 Task: Look for space in Yendi, Ghana from 6th June, 2023 to 8th June, 2023 for 2 adults in price range Rs.7000 to Rs.12000. Place can be private room with 1  bedroom having 2 beds and 1 bathroom. Property type can be house, flat, guest house. Amenities needed are: wifi. Booking option can be shelf check-in. Required host language is English.
Action: Mouse moved to (526, 68)
Screenshot: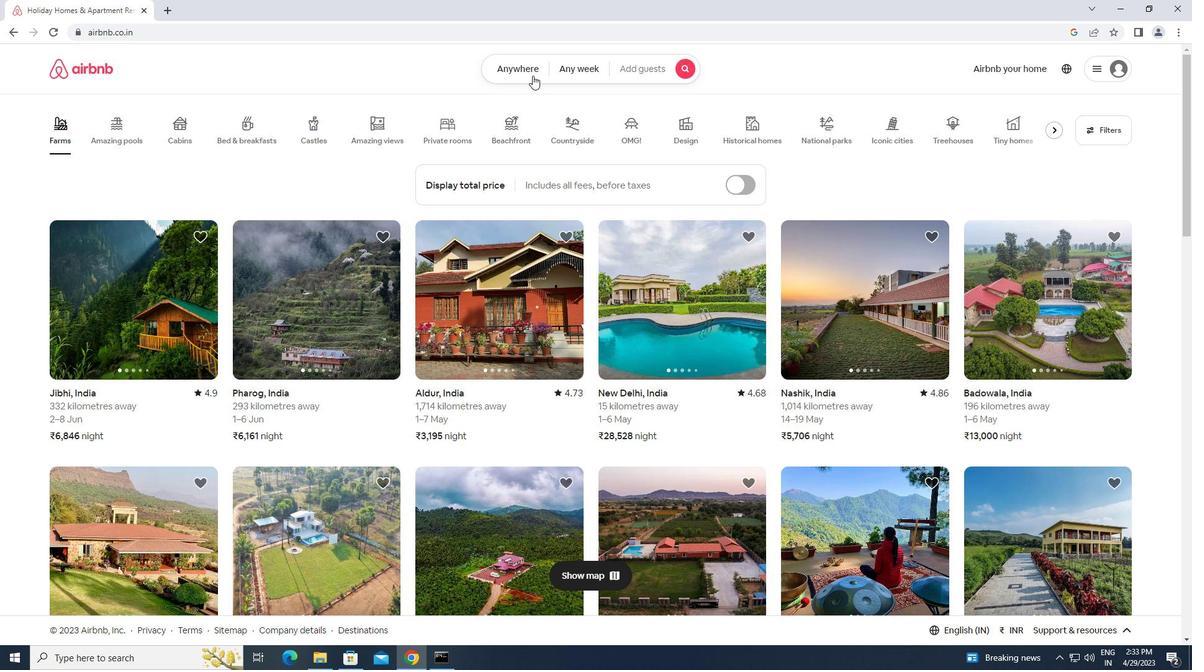 
Action: Mouse pressed left at (526, 68)
Screenshot: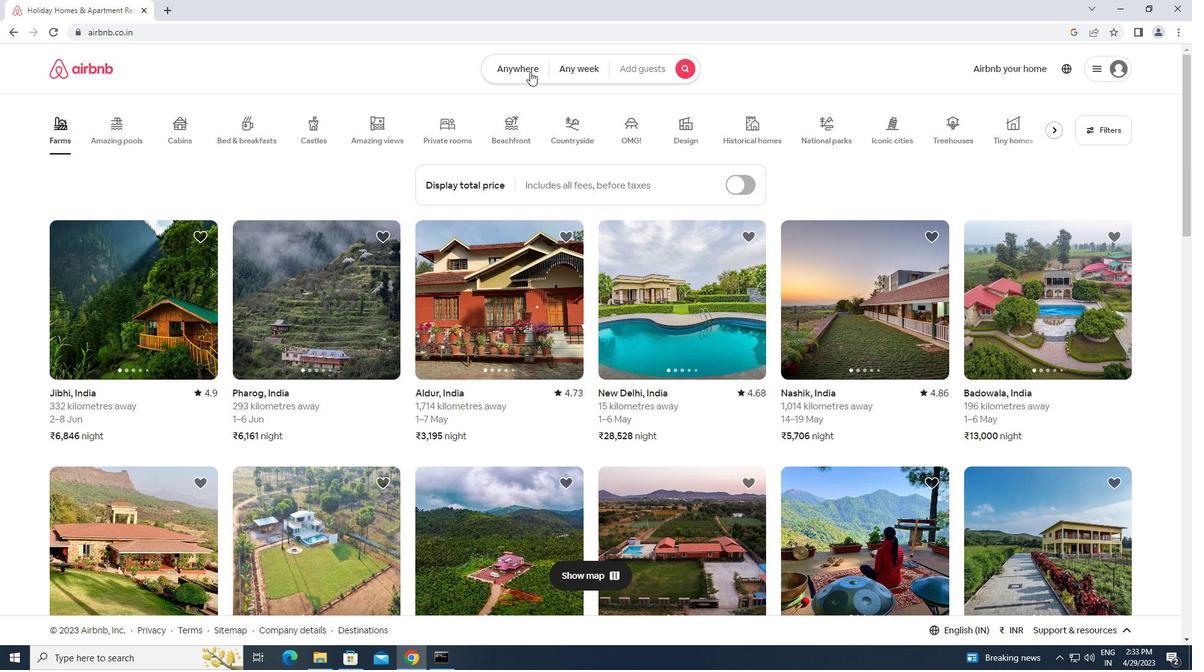 
Action: Mouse moved to (449, 118)
Screenshot: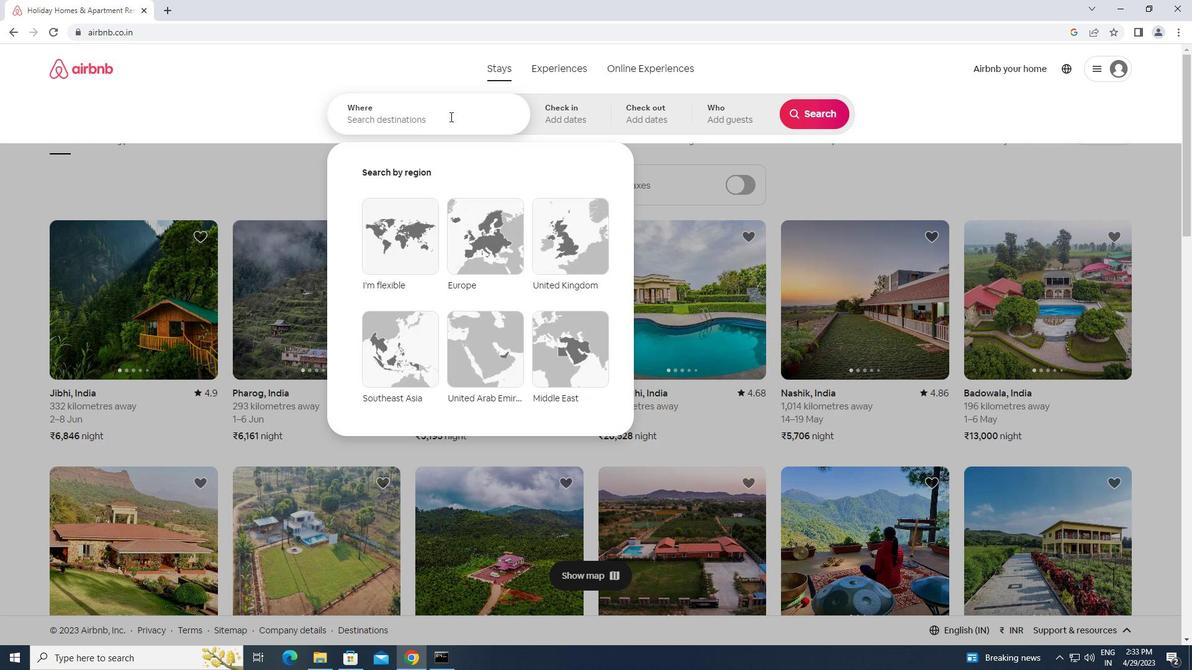 
Action: Mouse pressed left at (449, 118)
Screenshot: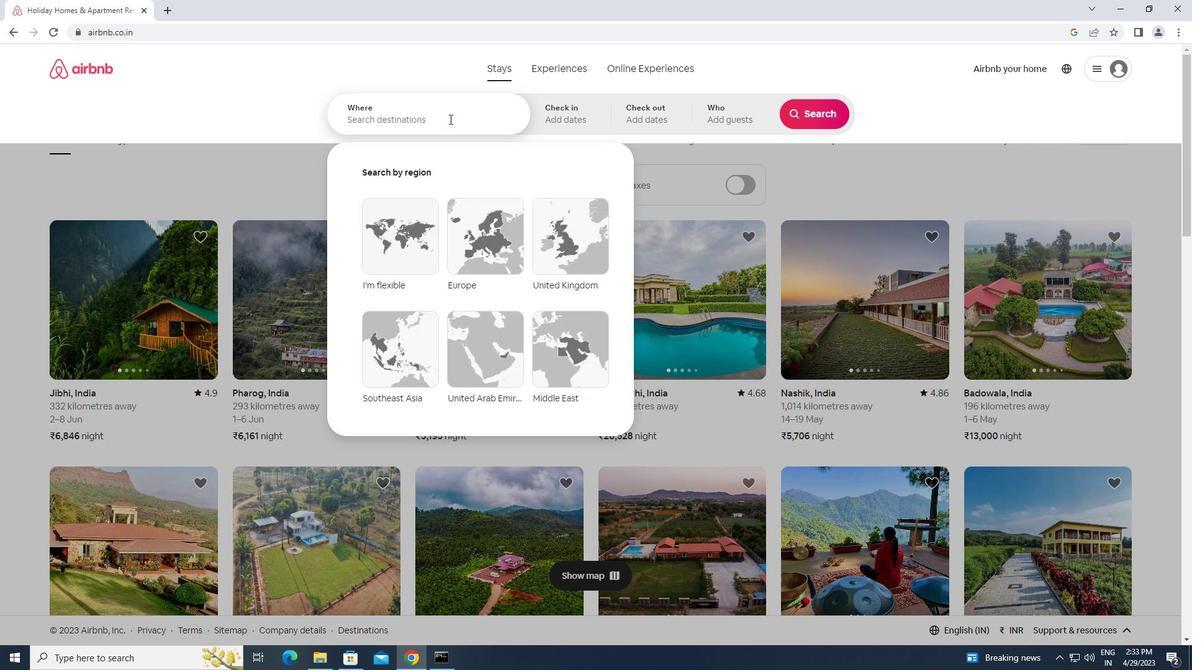
Action: Key pressed <Key.caps_lock><Key.caps_lock>y<Key.caps_lock>endi,<Key.space><Key.caps_lock>g<Key.caps_lock>hana<Key.enter>
Screenshot: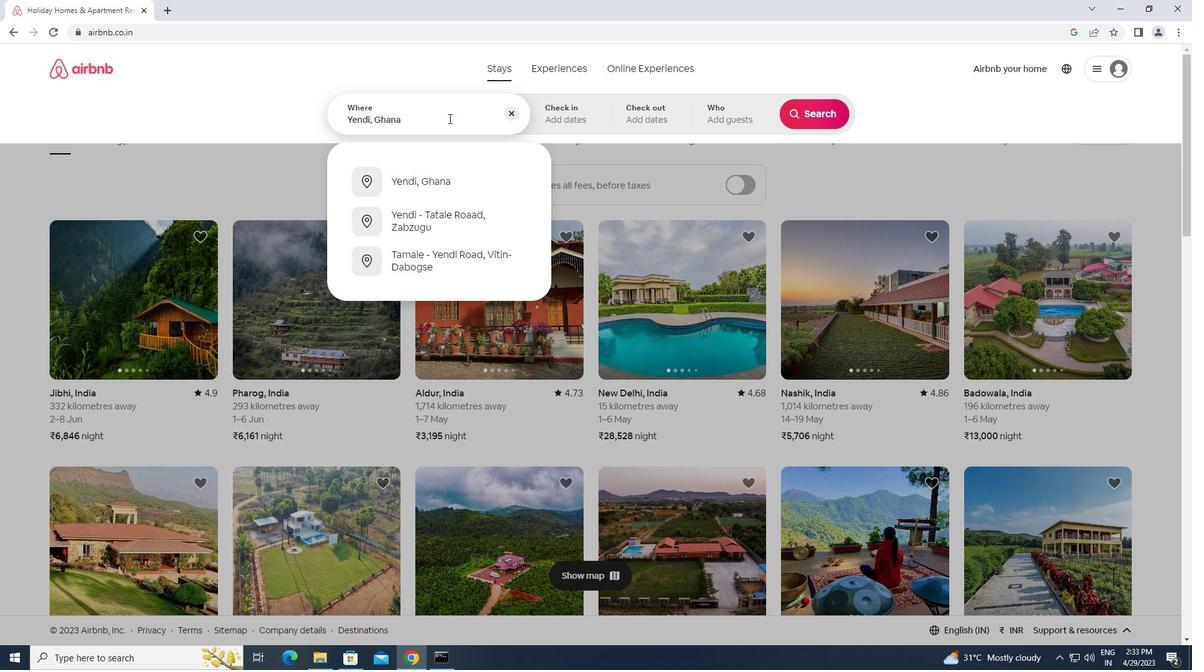 
Action: Mouse moved to (803, 210)
Screenshot: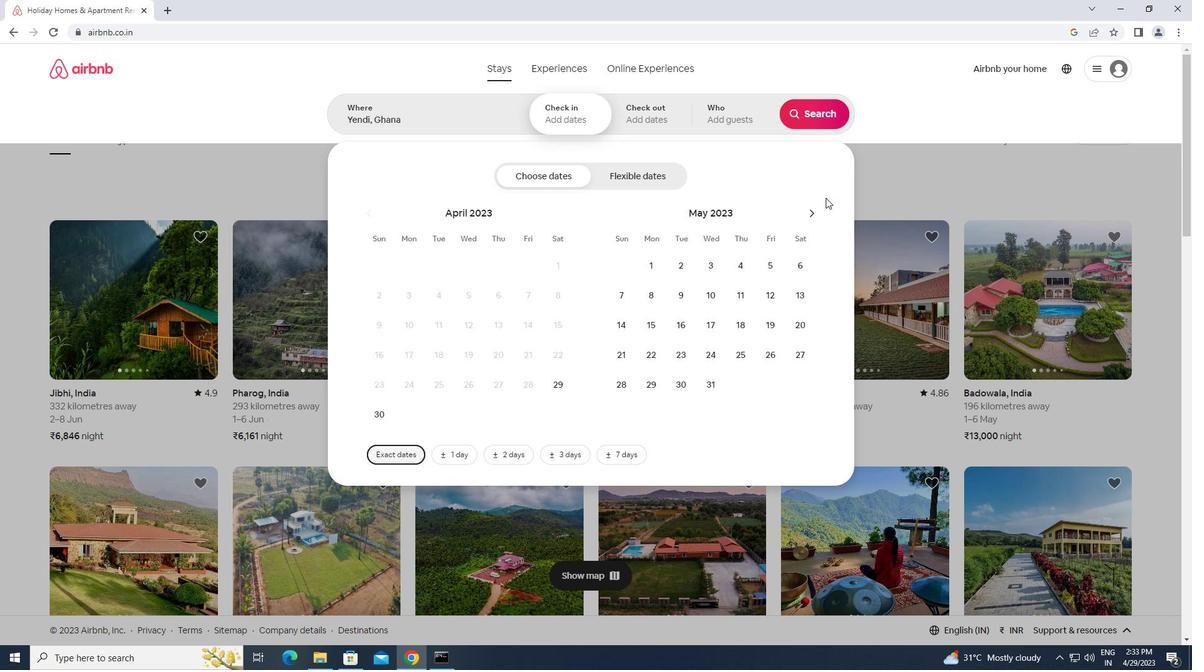 
Action: Mouse pressed left at (803, 210)
Screenshot: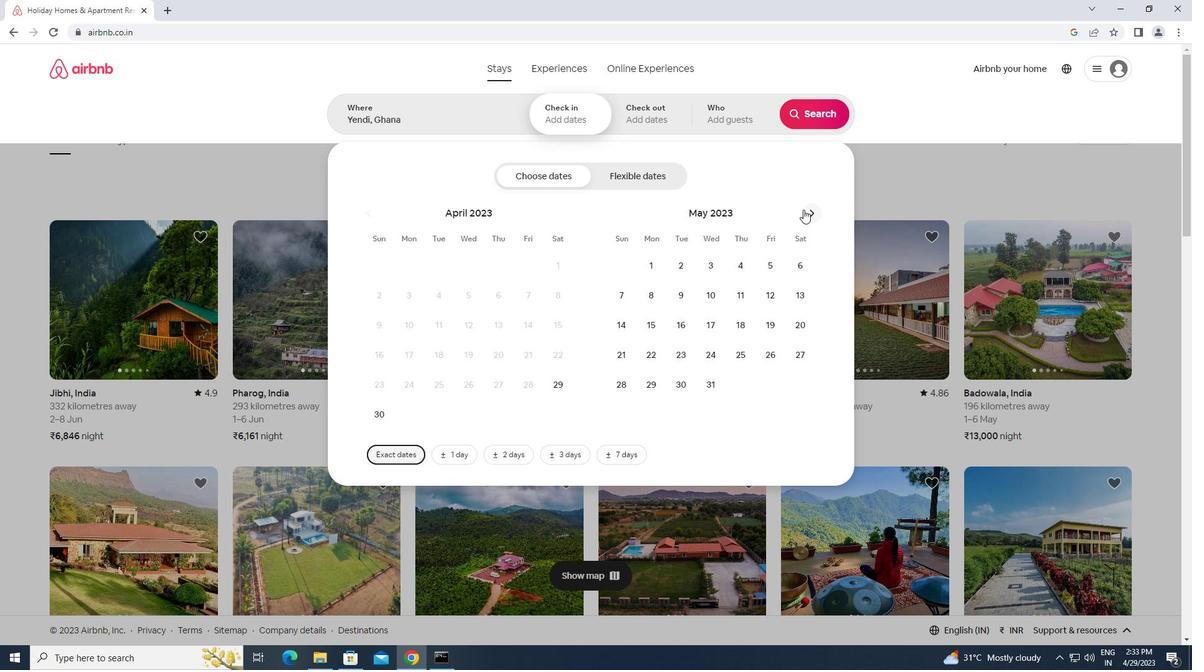 
Action: Mouse moved to (680, 296)
Screenshot: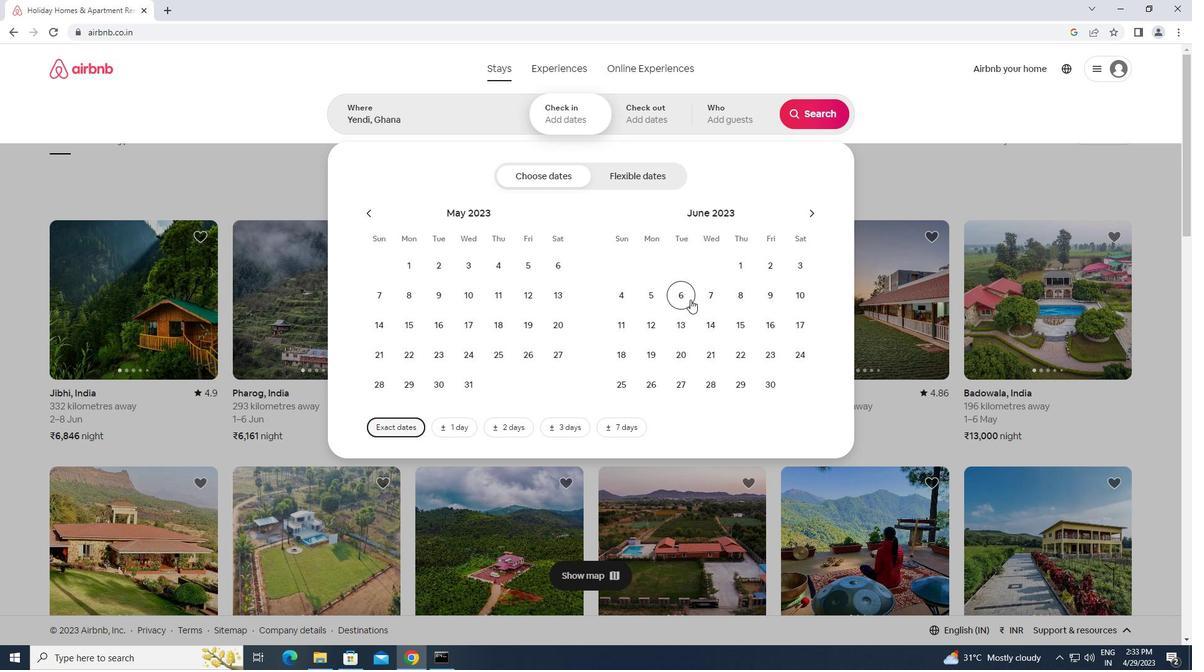 
Action: Mouse pressed left at (680, 296)
Screenshot: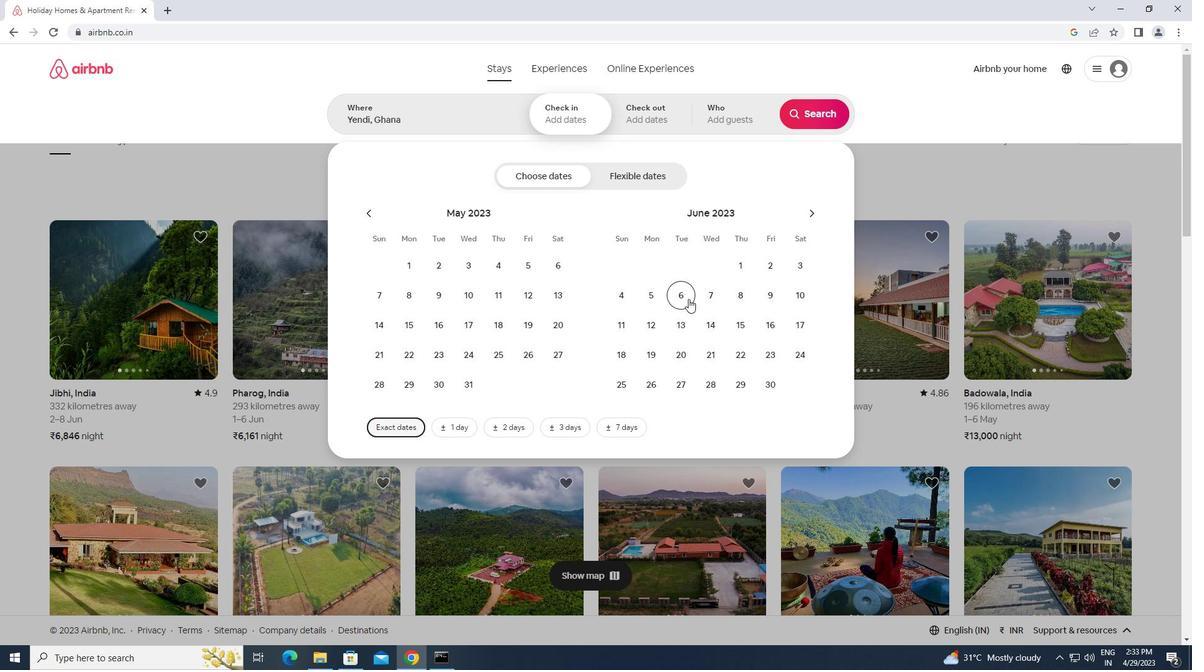 
Action: Mouse moved to (748, 299)
Screenshot: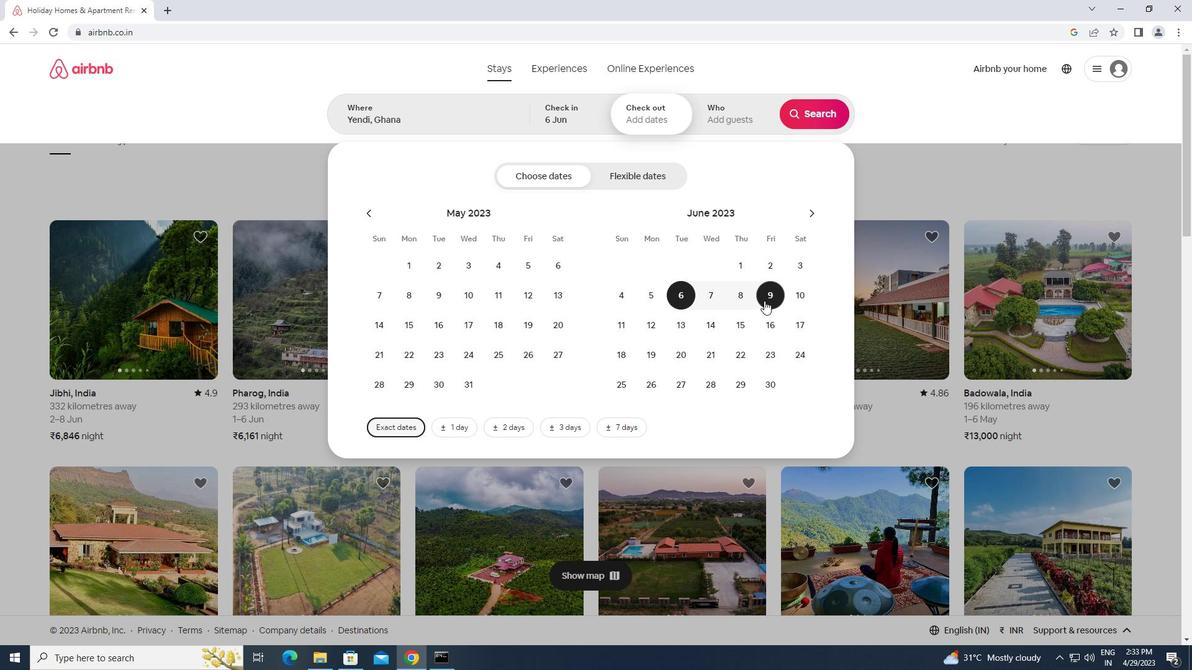 
Action: Mouse pressed left at (748, 299)
Screenshot: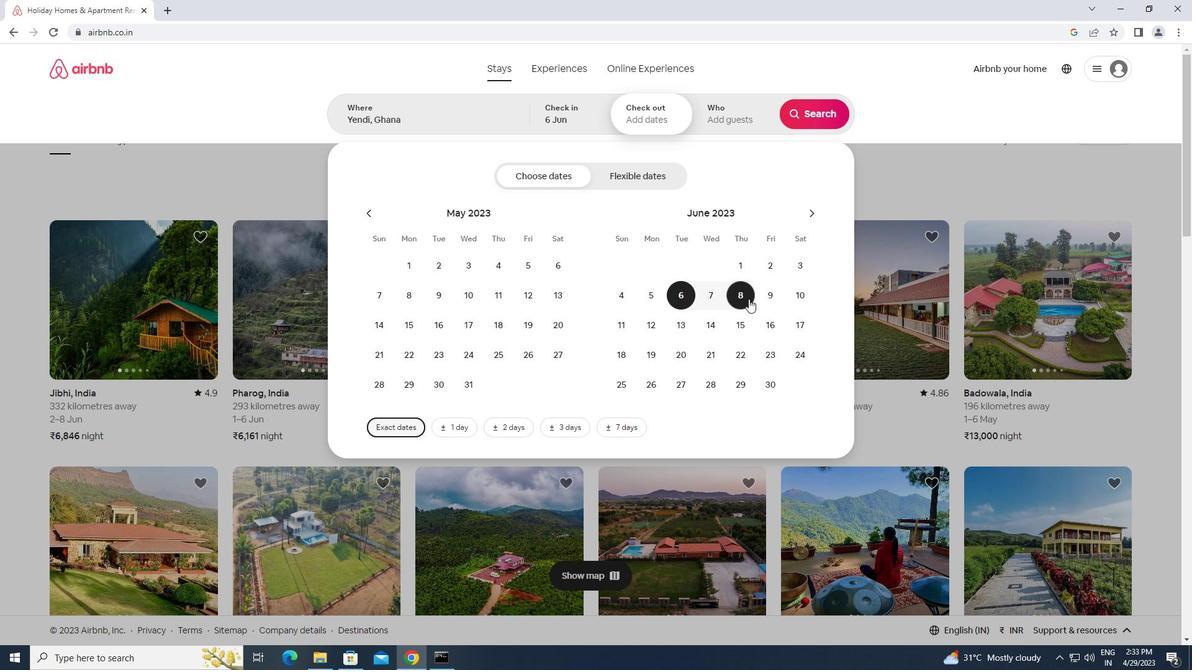 
Action: Mouse moved to (739, 107)
Screenshot: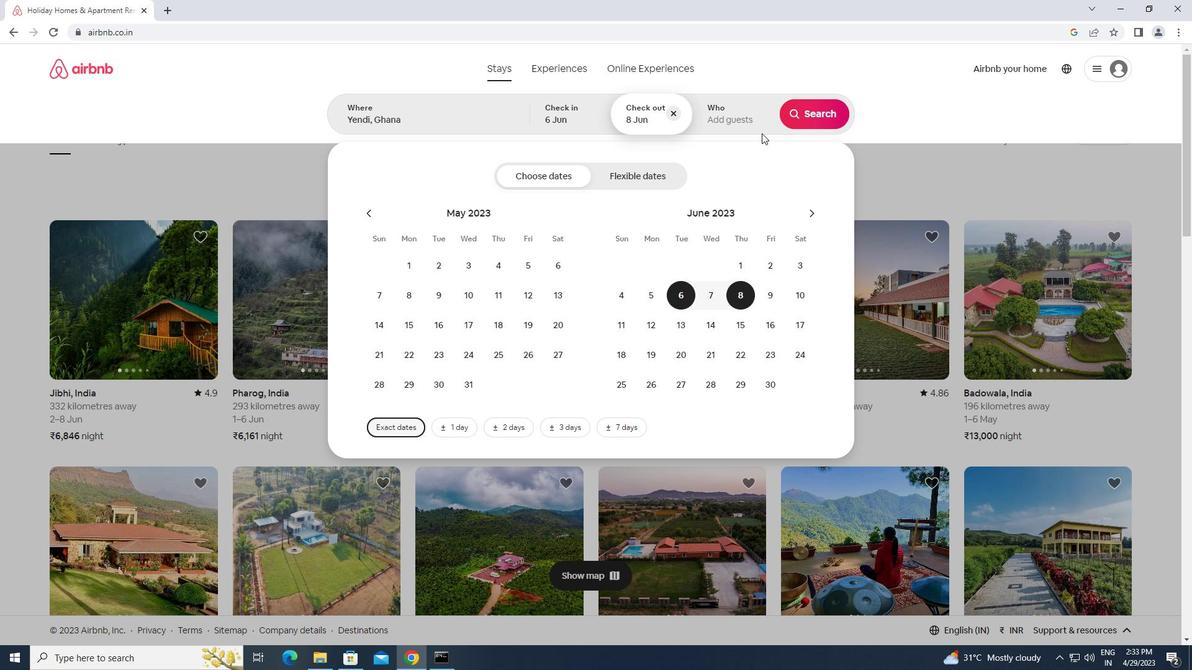 
Action: Mouse pressed left at (739, 107)
Screenshot: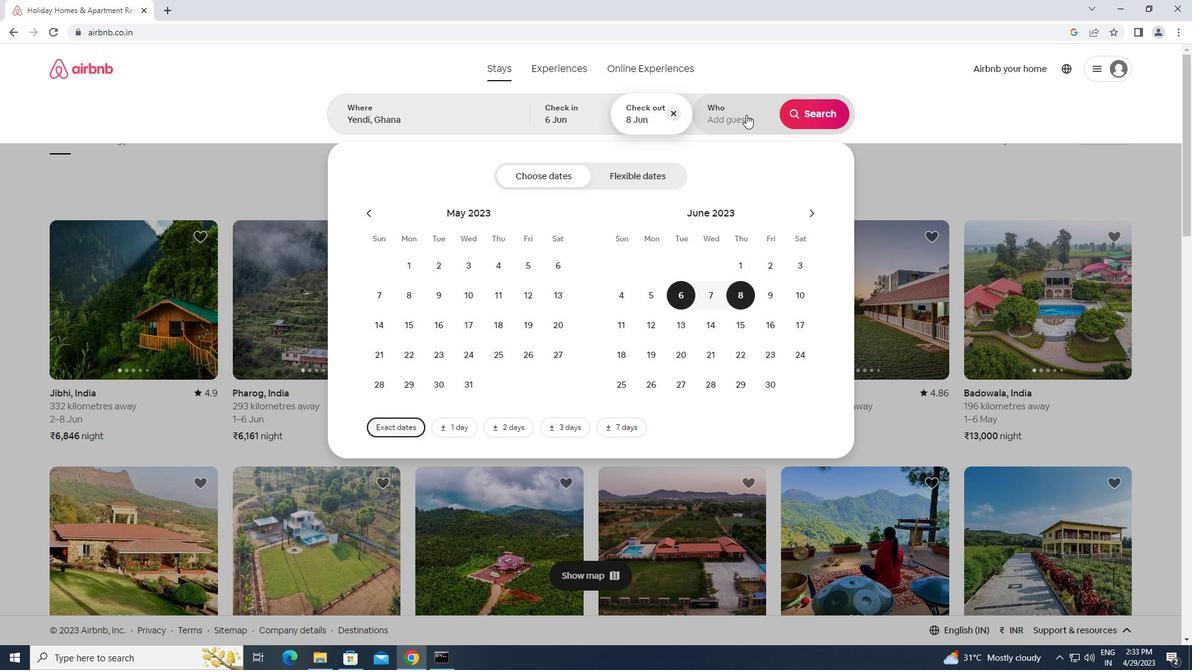 
Action: Mouse moved to (819, 178)
Screenshot: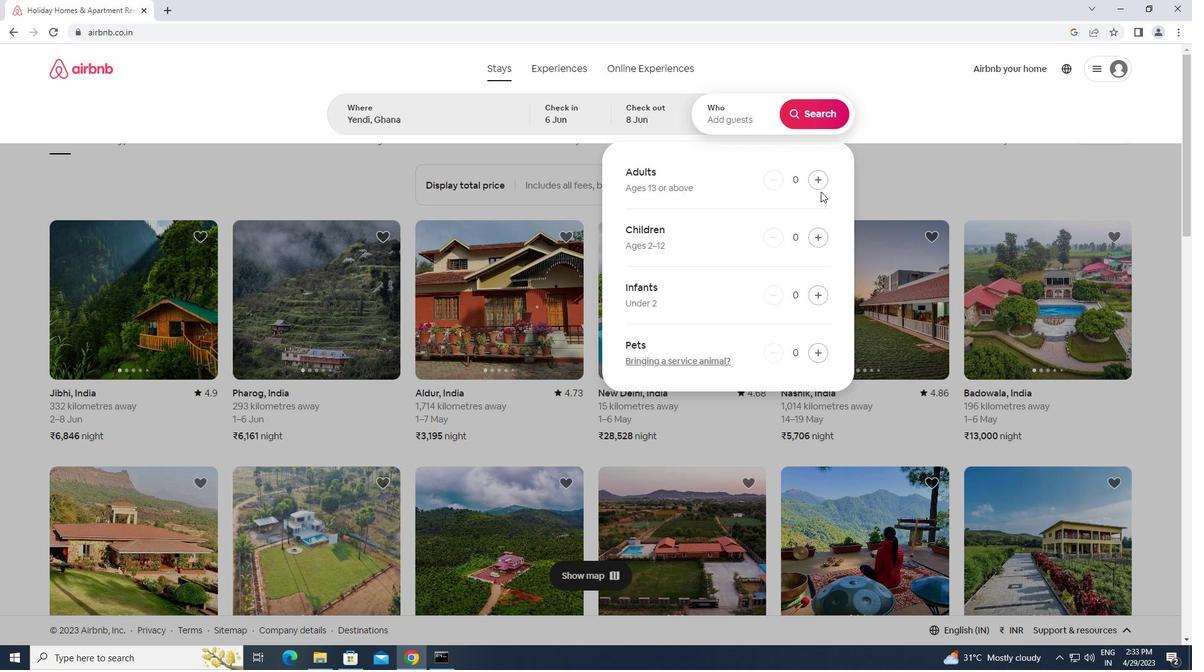 
Action: Mouse pressed left at (819, 178)
Screenshot: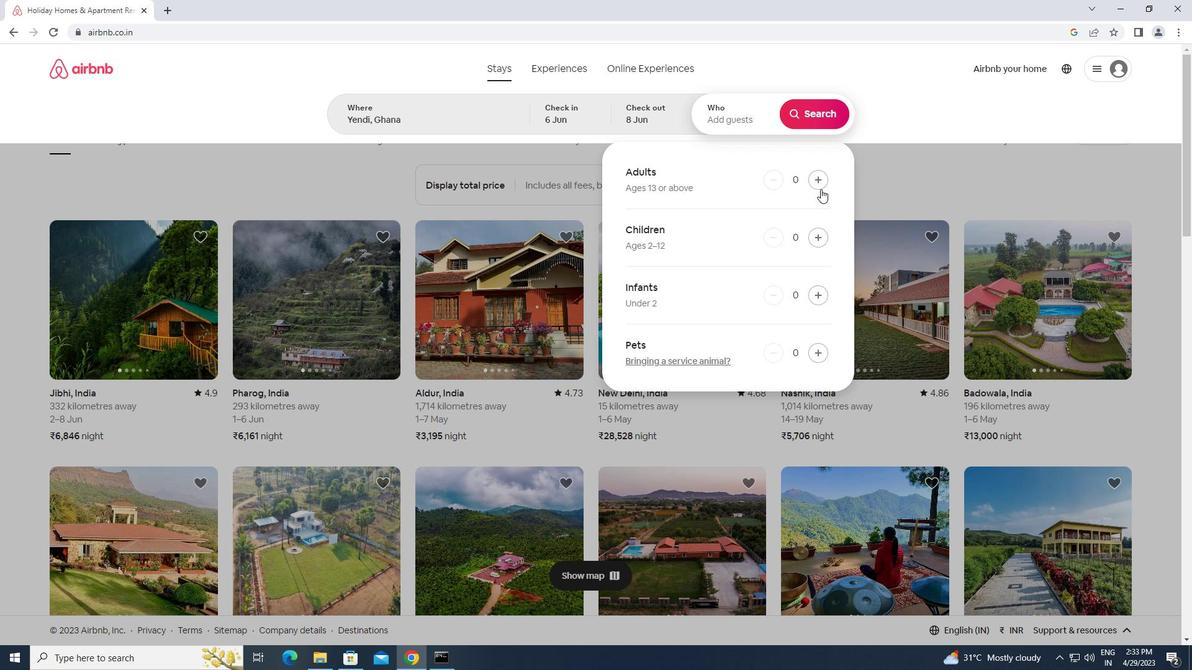
Action: Mouse moved to (818, 177)
Screenshot: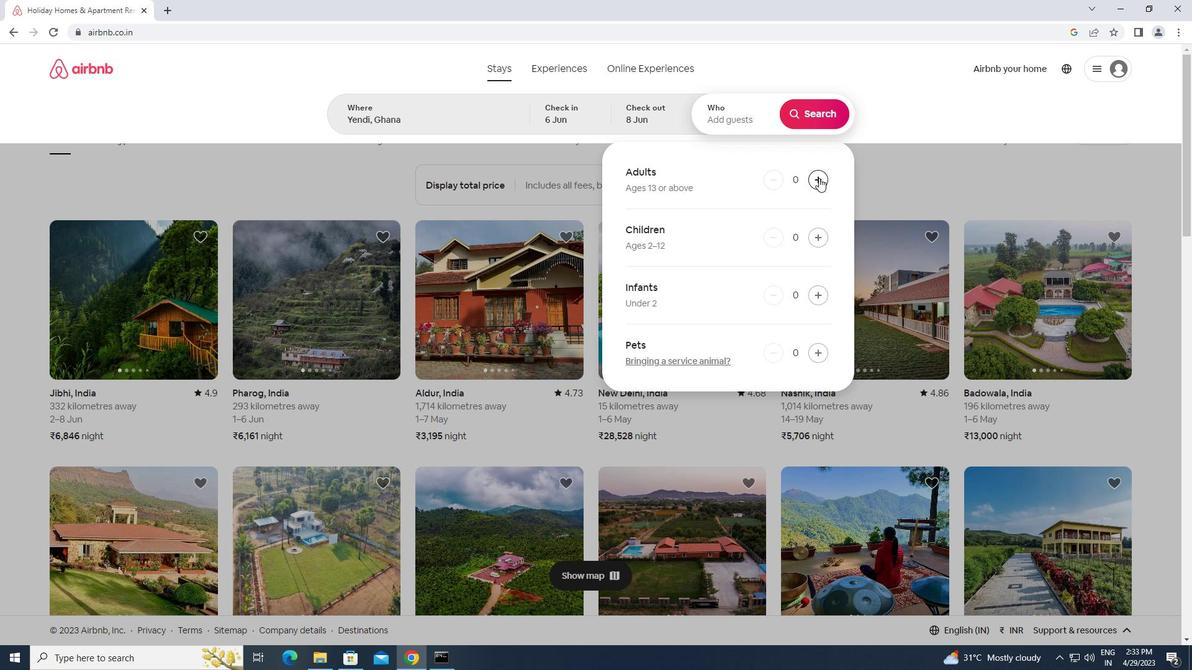 
Action: Mouse pressed left at (818, 177)
Screenshot: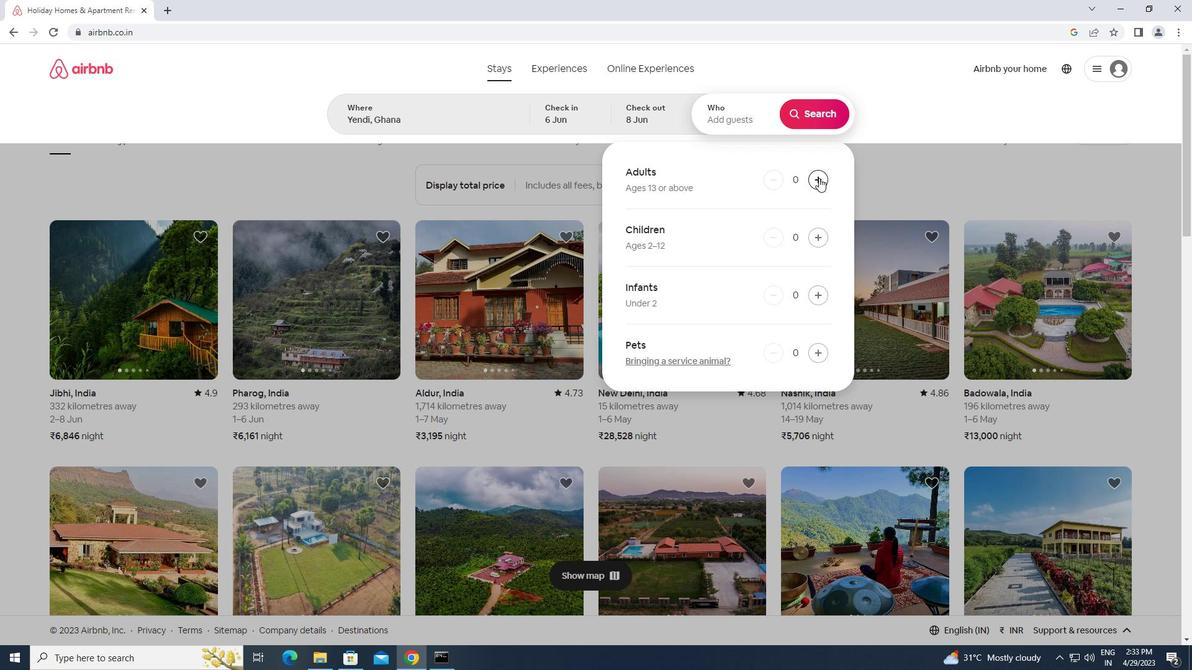 
Action: Mouse moved to (803, 101)
Screenshot: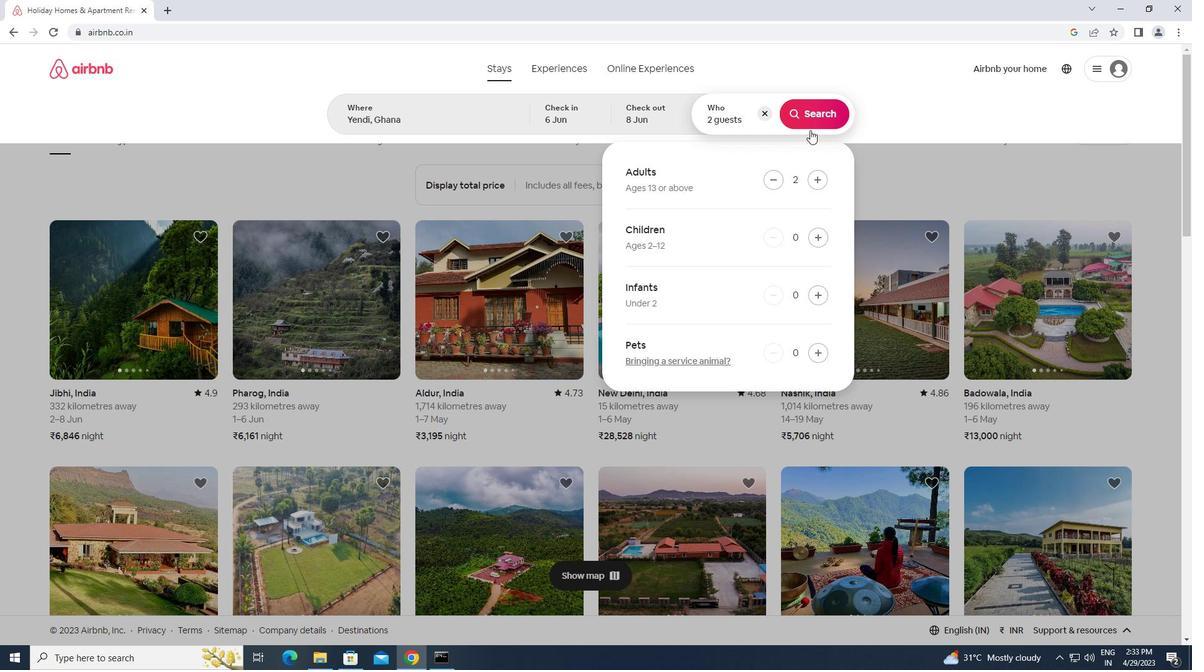 
Action: Mouse pressed left at (803, 101)
Screenshot: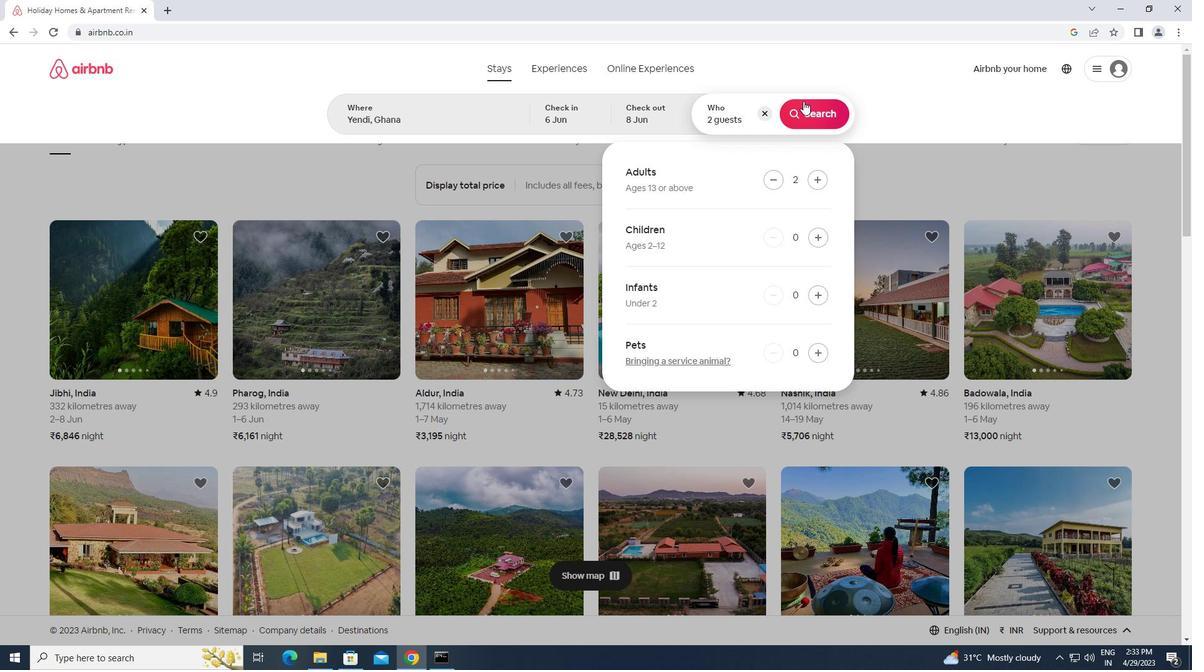 
Action: Mouse moved to (1134, 127)
Screenshot: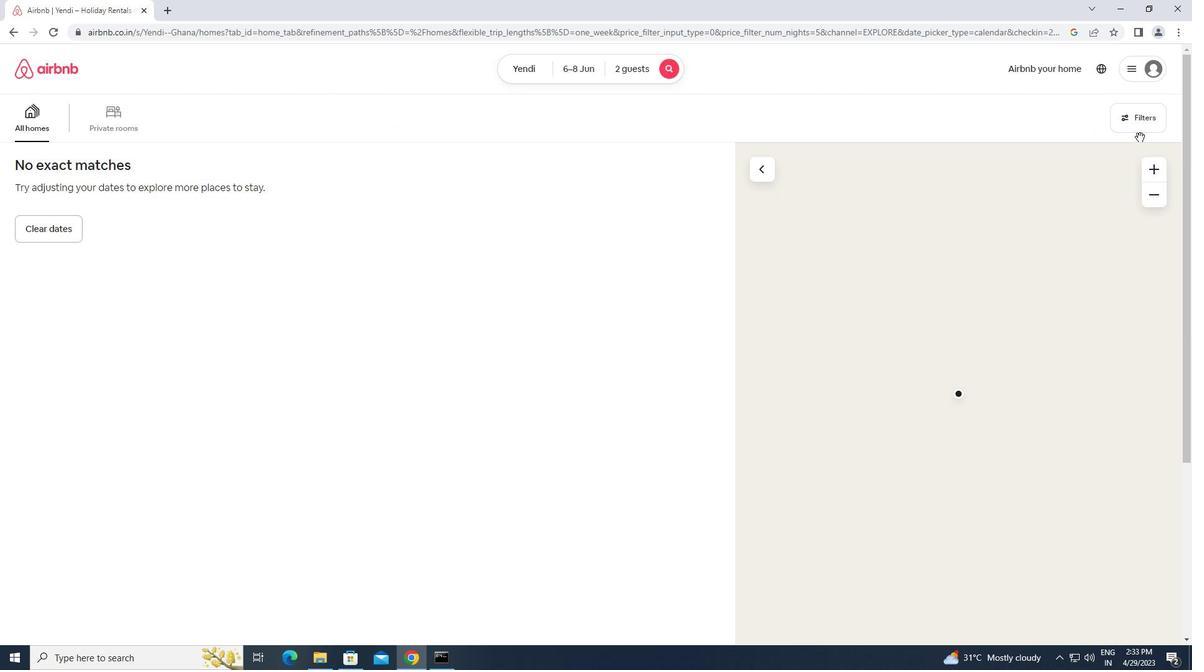 
Action: Mouse pressed left at (1134, 127)
Screenshot: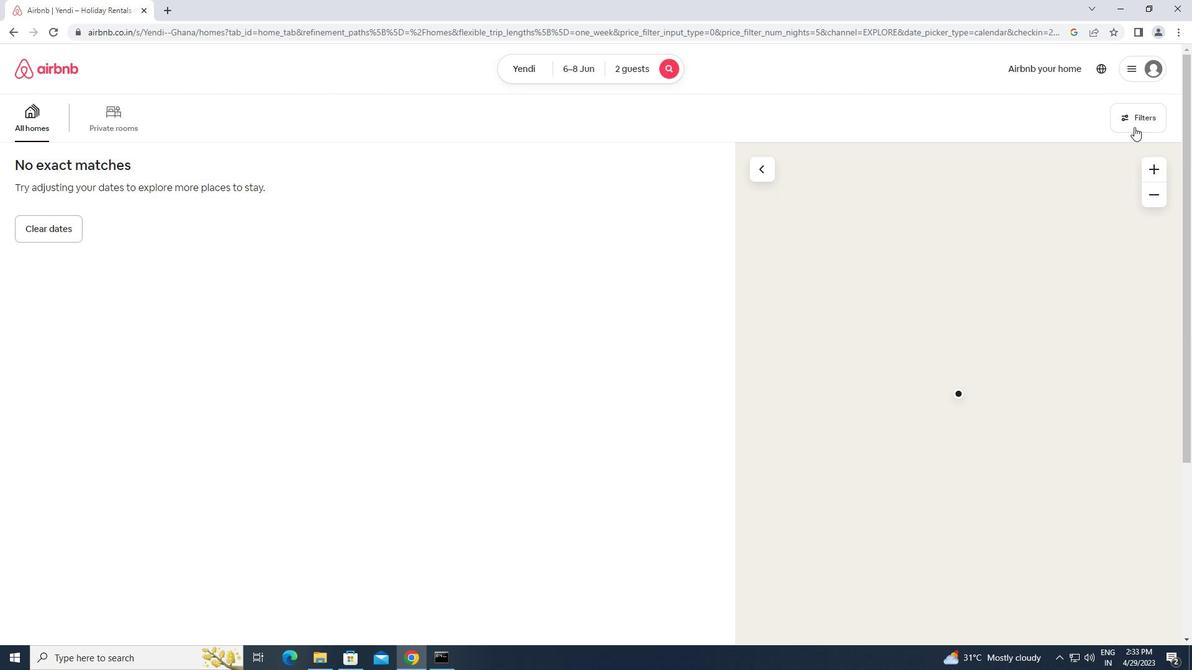 
Action: Mouse moved to (444, 194)
Screenshot: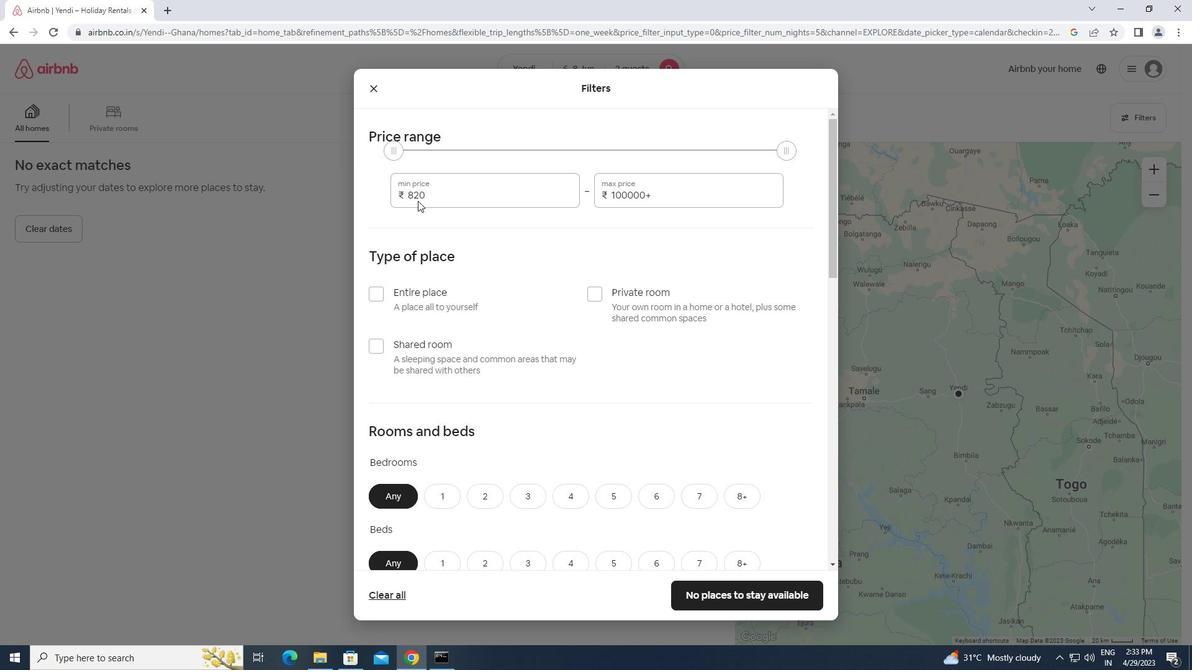 
Action: Mouse pressed left at (444, 194)
Screenshot: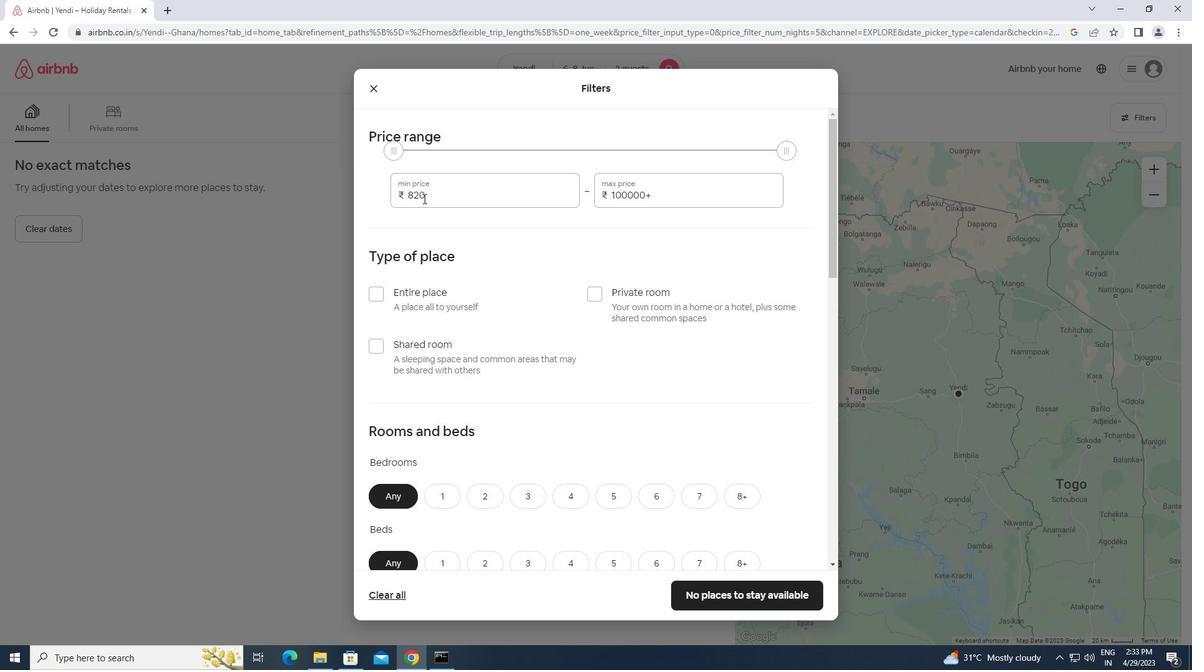 
Action: Mouse moved to (388, 196)
Screenshot: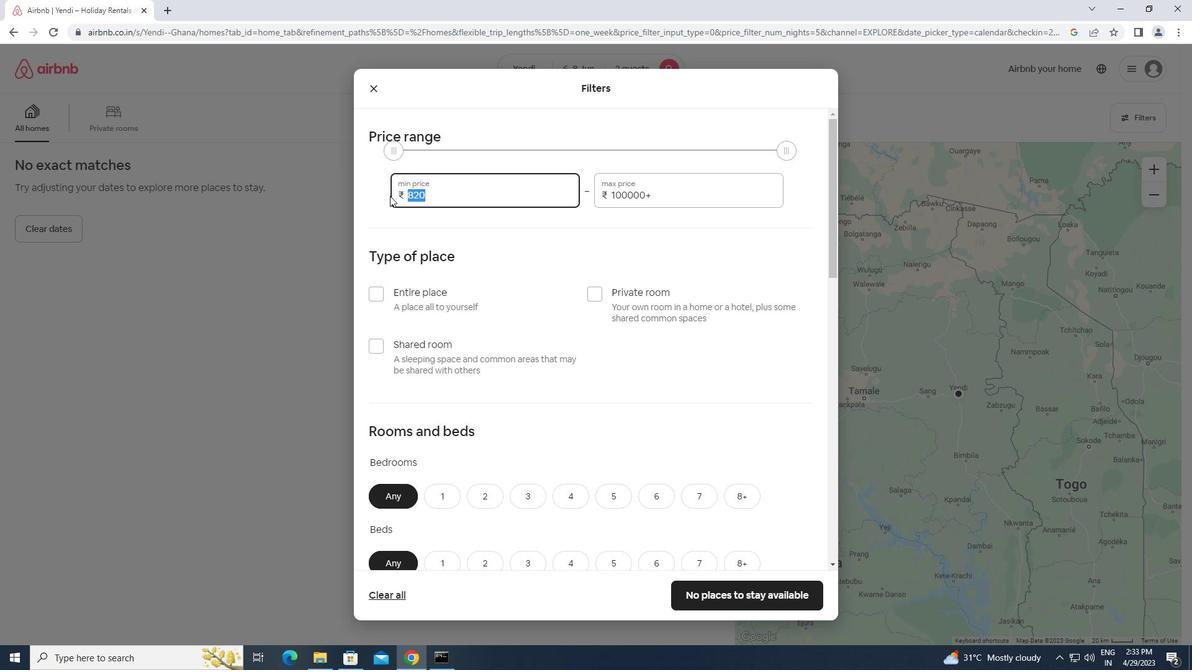 
Action: Key pressed 7000<Key.tab><Key.backspace><Key.backspace><Key.backspace><Key.backspace><Key.backspace><Key.backspace><Key.backspace><Key.backspace><Key.backspace><Key.backspace><Key.backspace><Key.backspace><Key.backspace><Key.backspace><Key.backspace><Key.backspace><Key.backspace><Key.backspace>12000
Screenshot: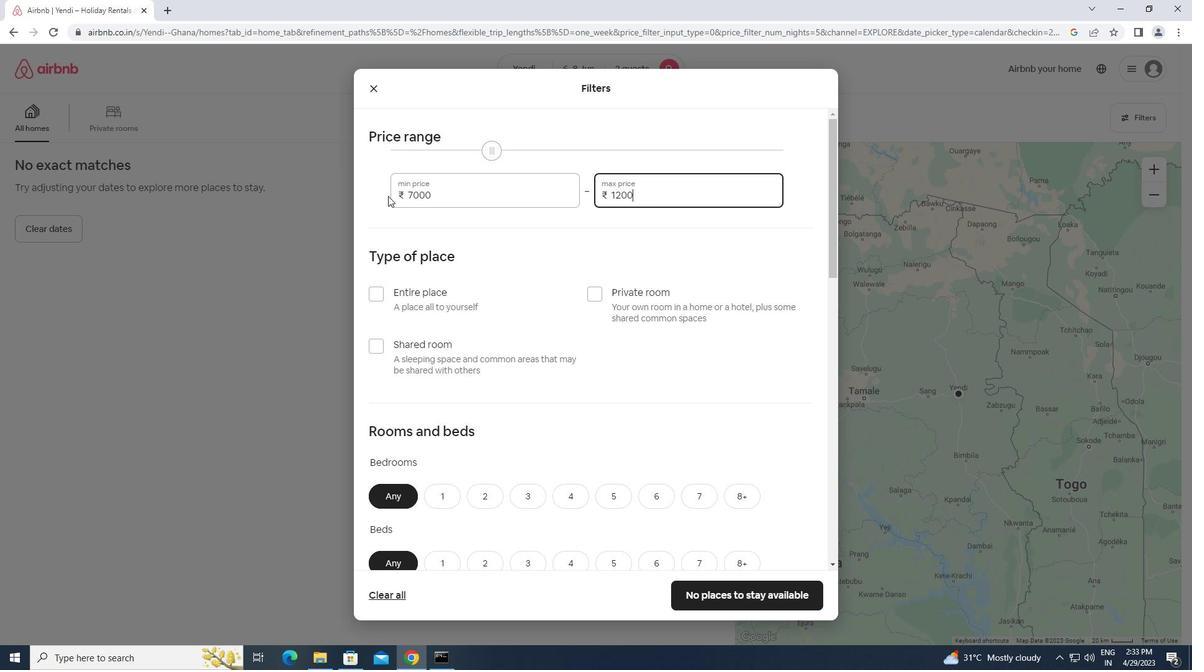 
Action: Mouse moved to (534, 245)
Screenshot: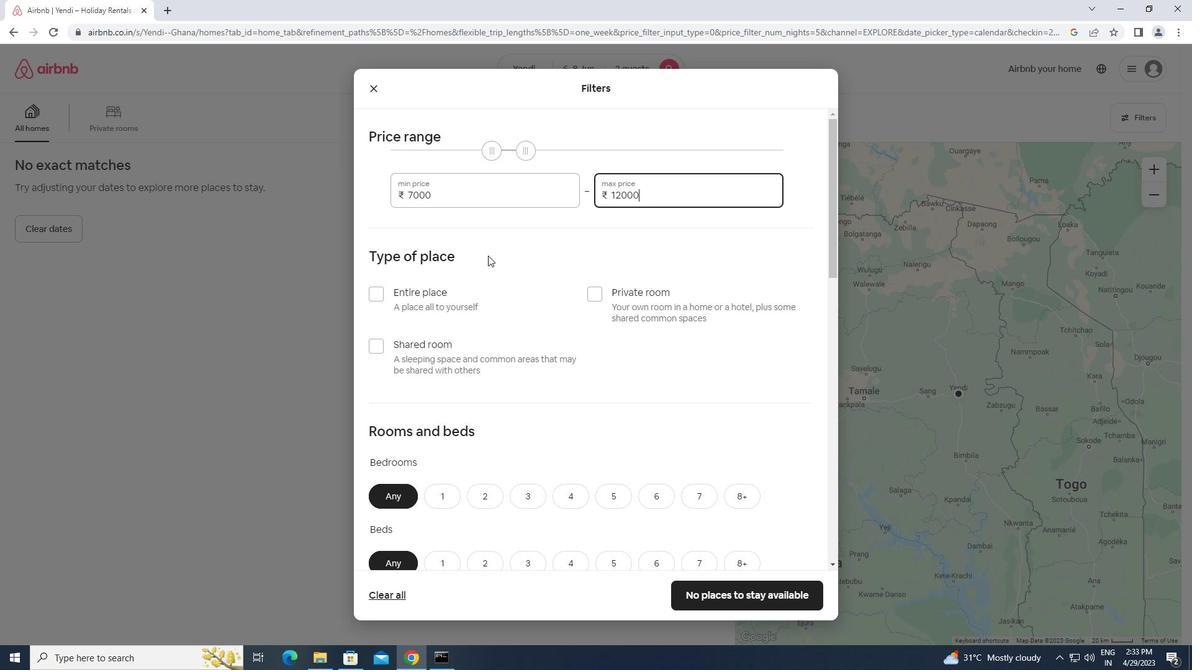 
Action: Mouse pressed left at (534, 245)
Screenshot: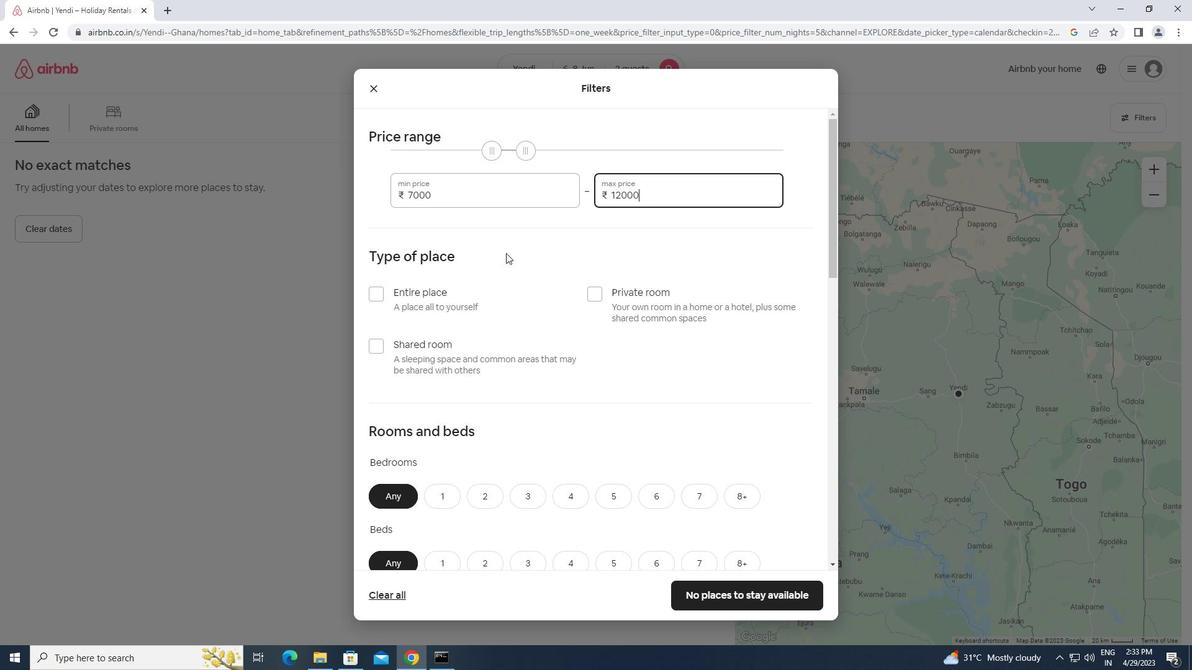 
Action: Mouse moved to (606, 294)
Screenshot: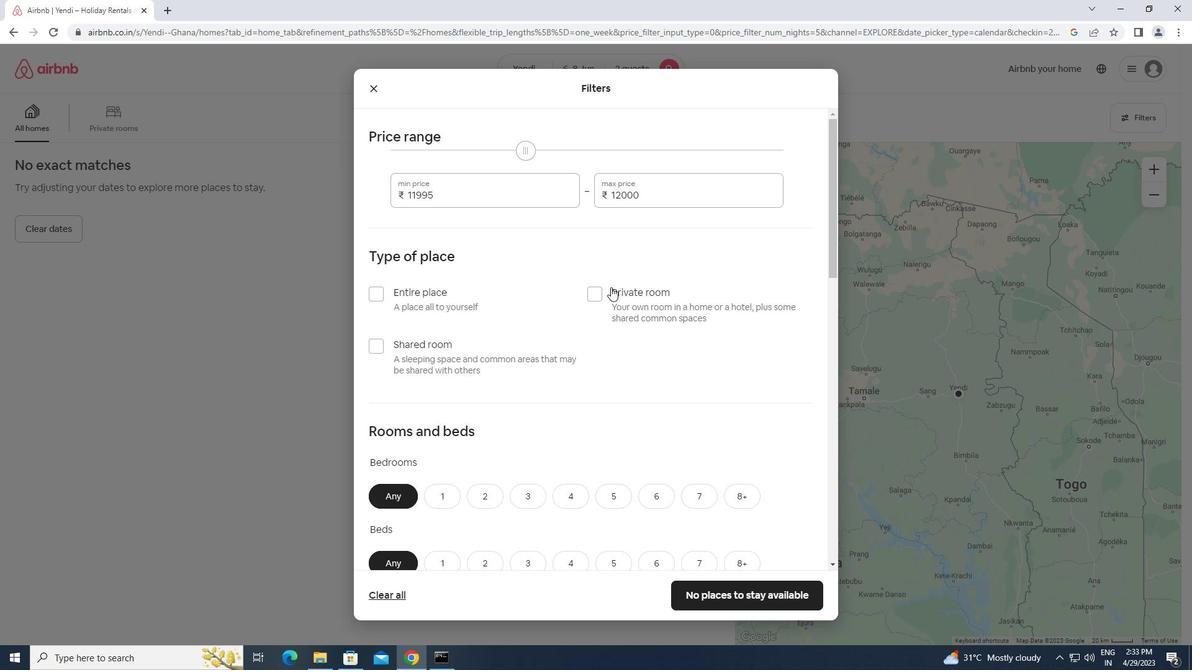 
Action: Mouse pressed left at (606, 294)
Screenshot: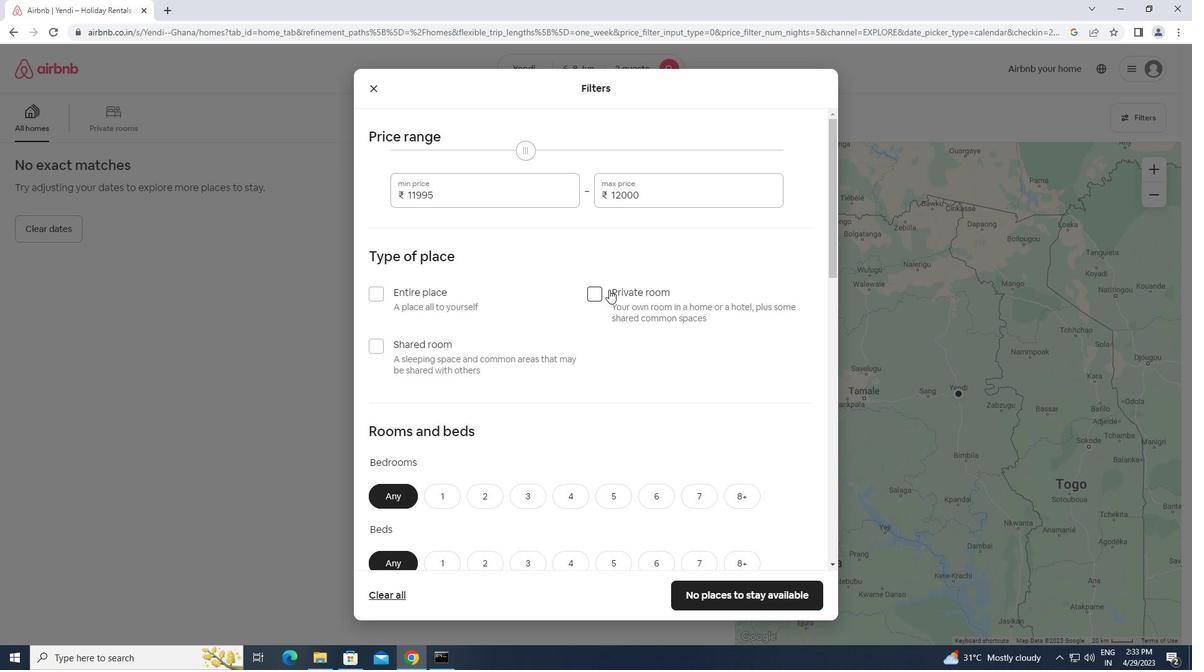 
Action: Mouse moved to (591, 334)
Screenshot: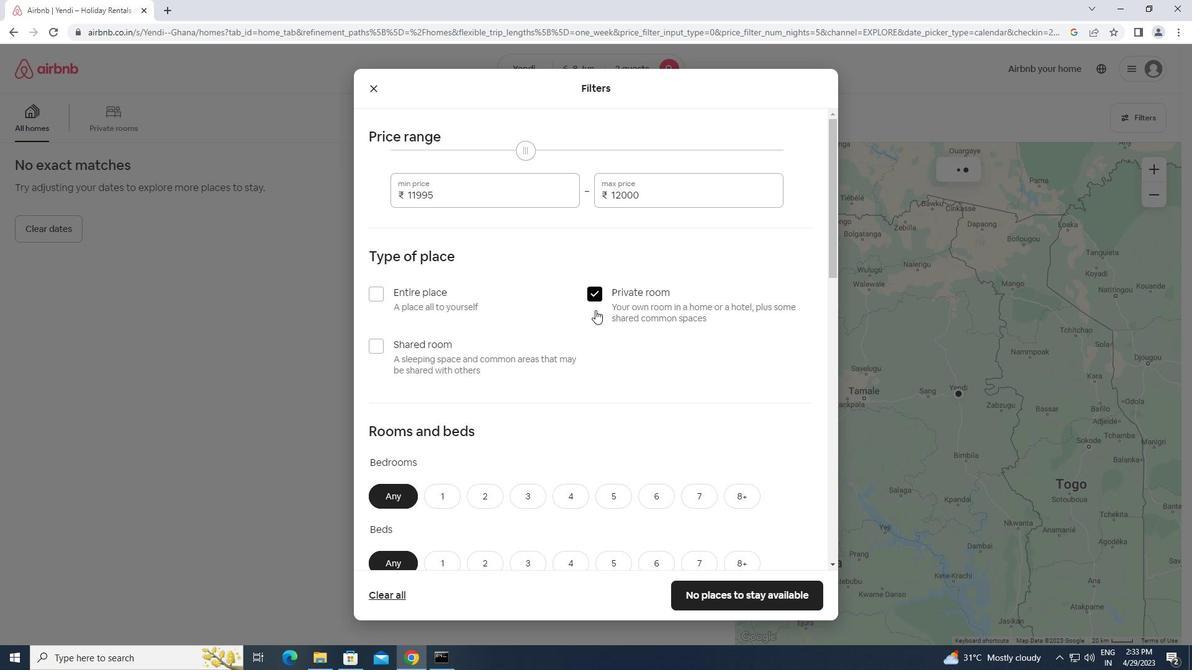 
Action: Mouse scrolled (591, 334) with delta (0, 0)
Screenshot: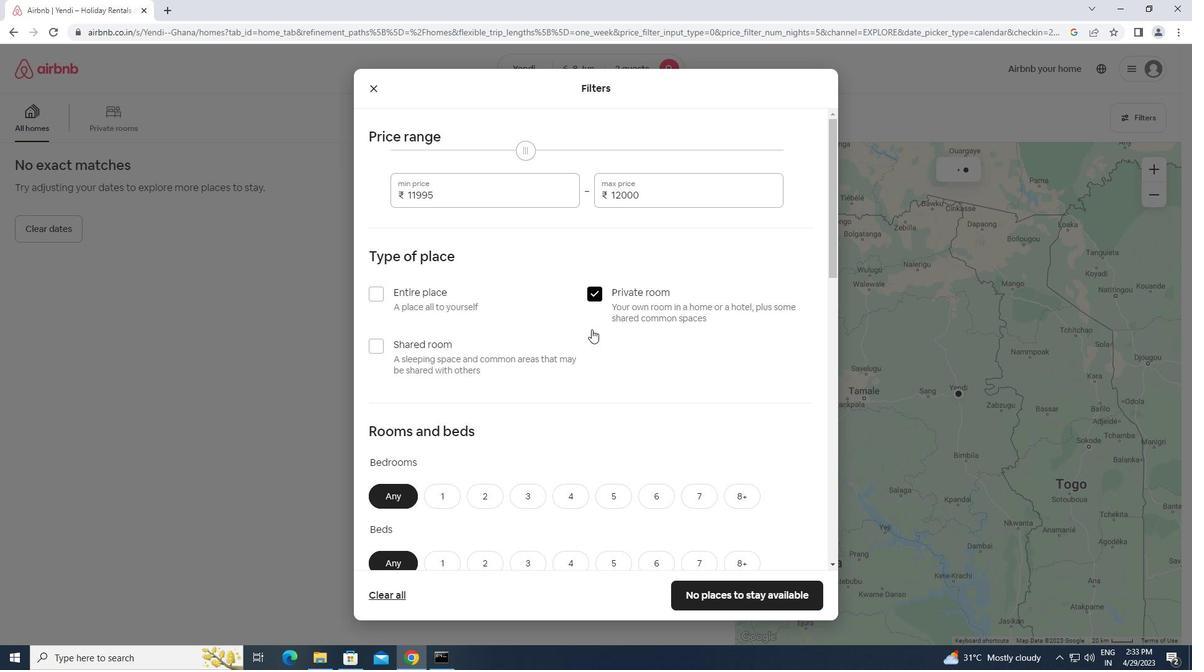 
Action: Mouse scrolled (591, 334) with delta (0, 0)
Screenshot: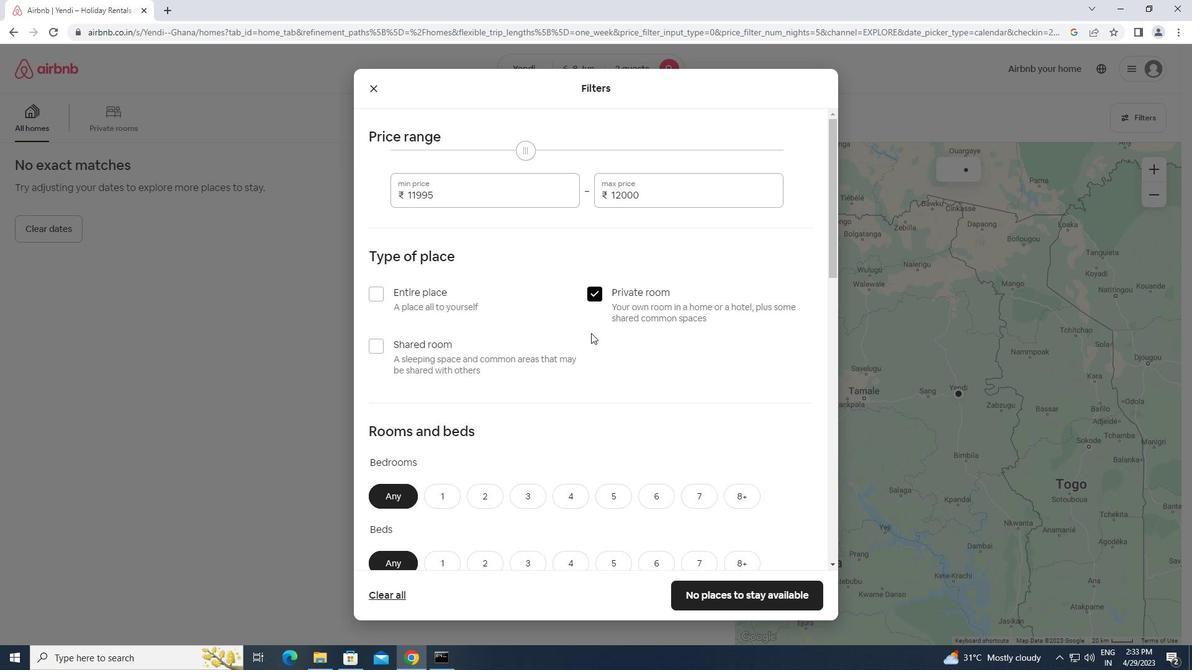 
Action: Mouse scrolled (591, 334) with delta (0, 0)
Screenshot: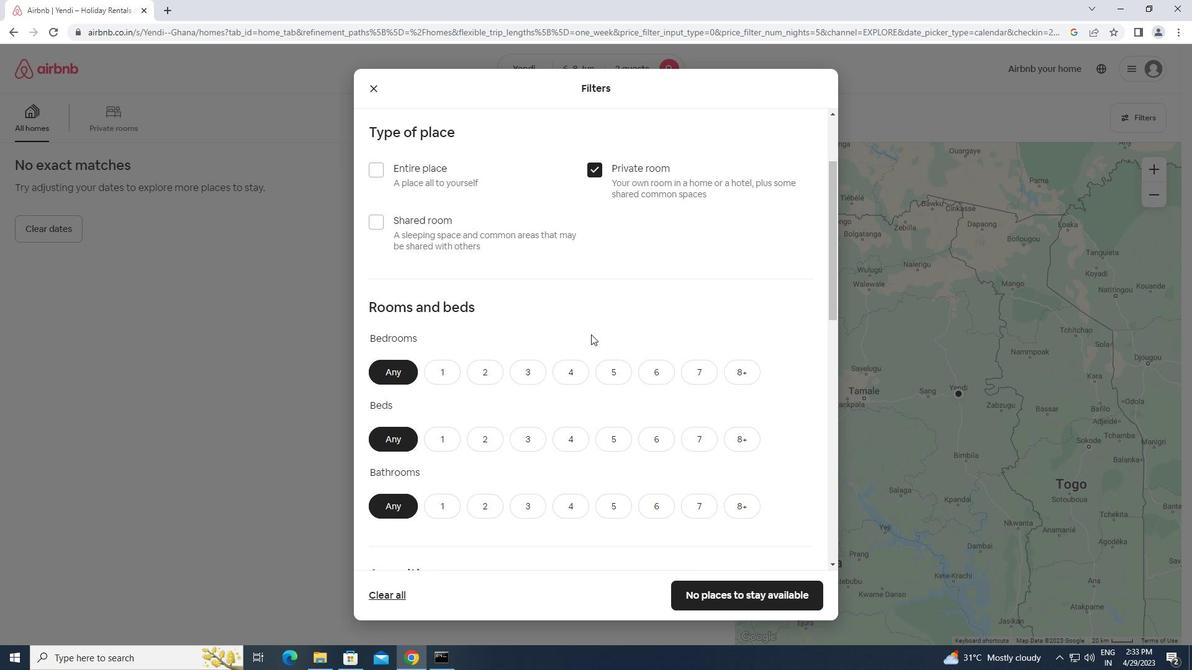 
Action: Mouse moved to (434, 308)
Screenshot: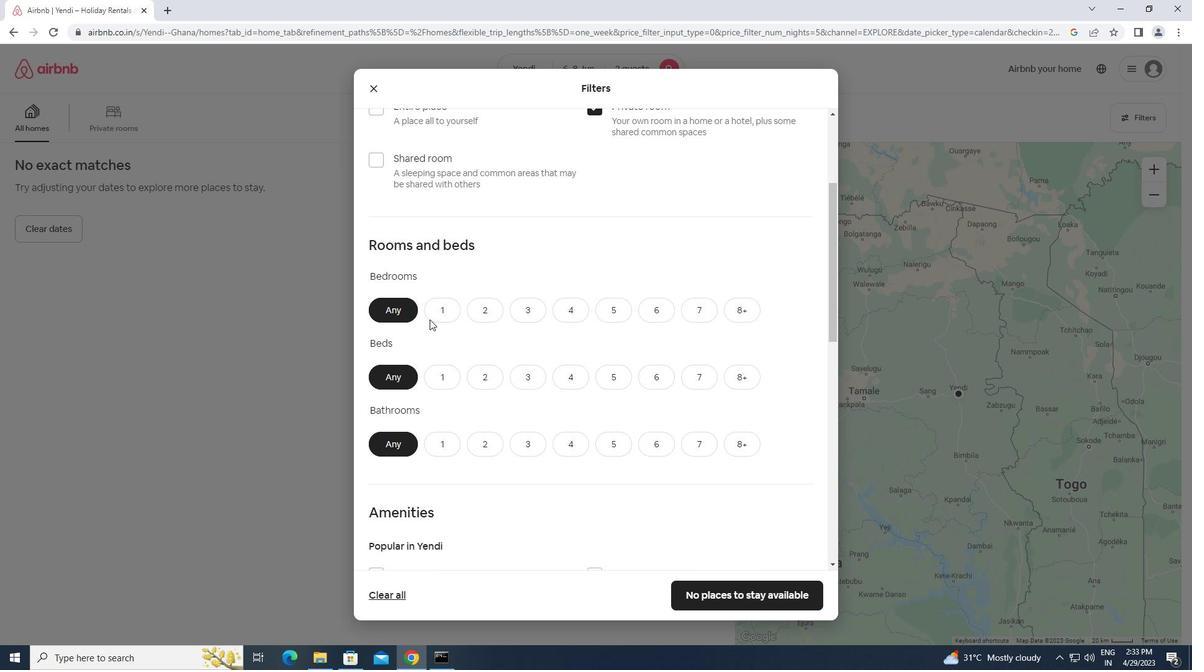 
Action: Mouse pressed left at (434, 308)
Screenshot: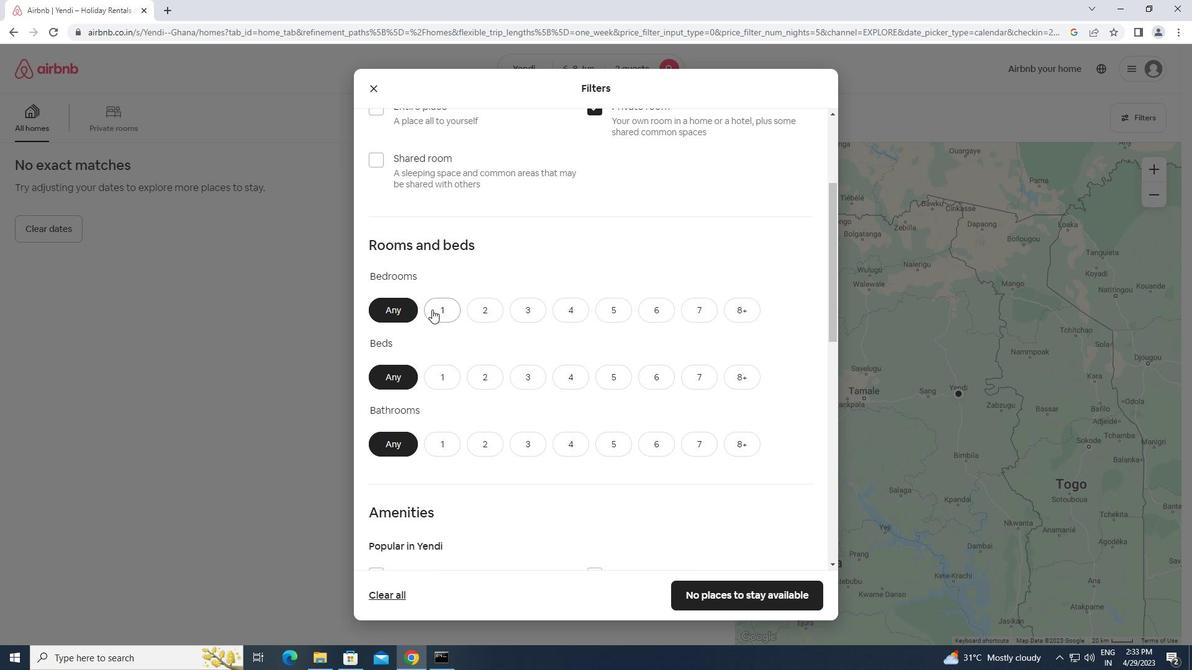 
Action: Mouse moved to (477, 373)
Screenshot: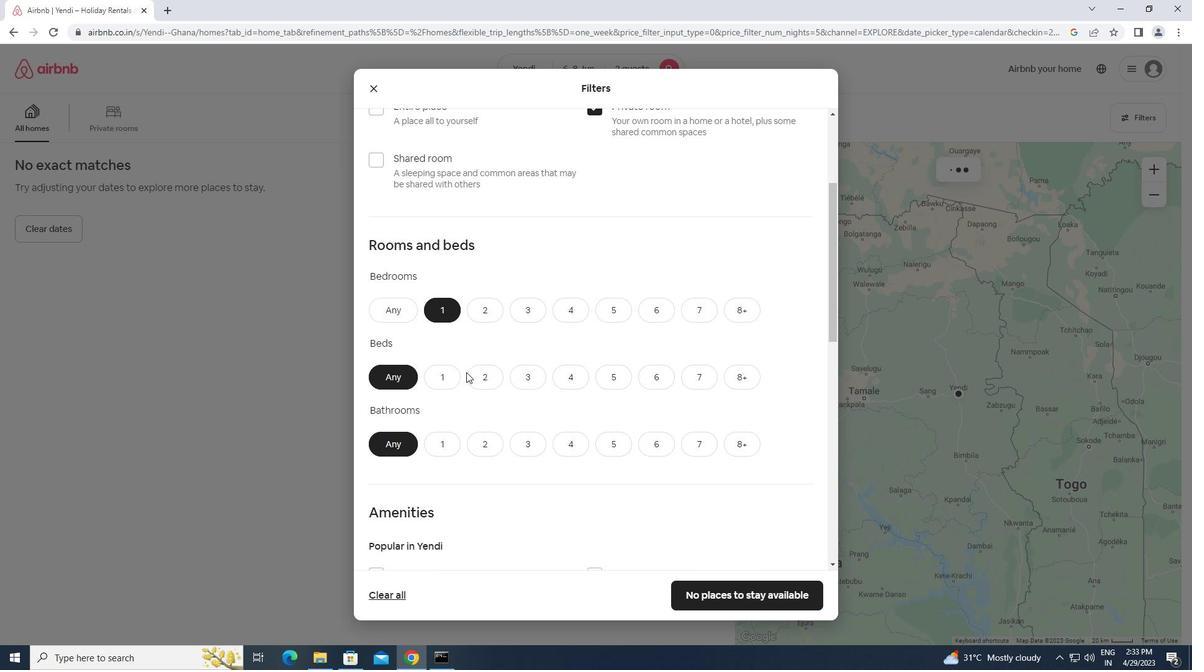 
Action: Mouse pressed left at (477, 373)
Screenshot: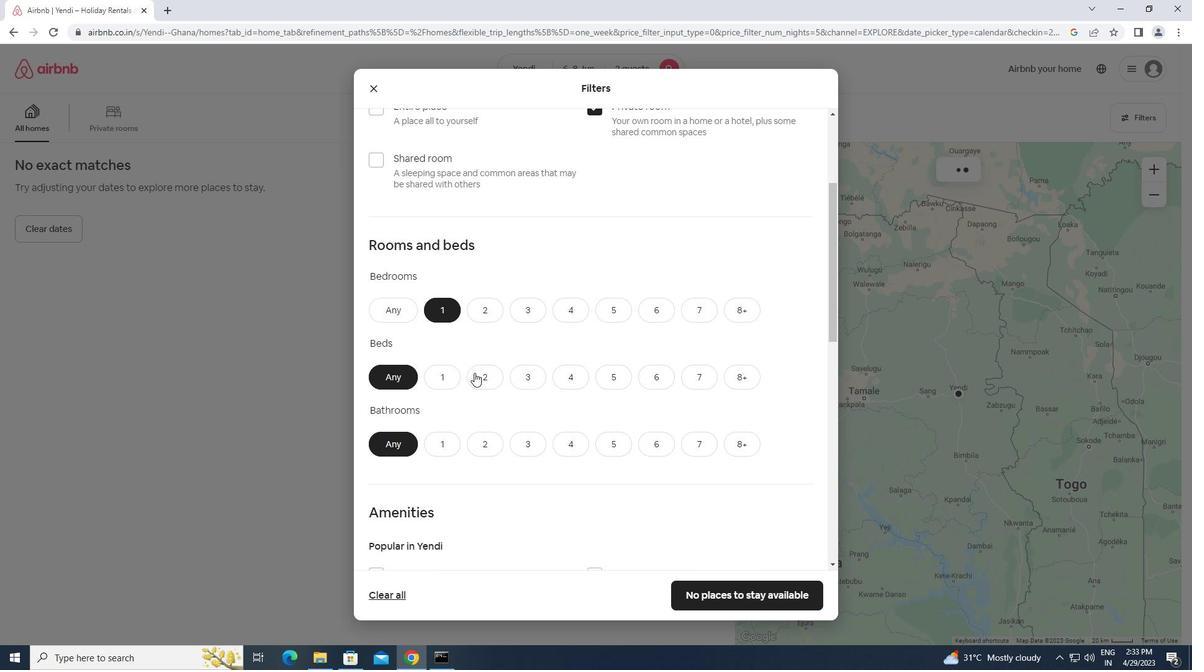 
Action: Mouse moved to (438, 447)
Screenshot: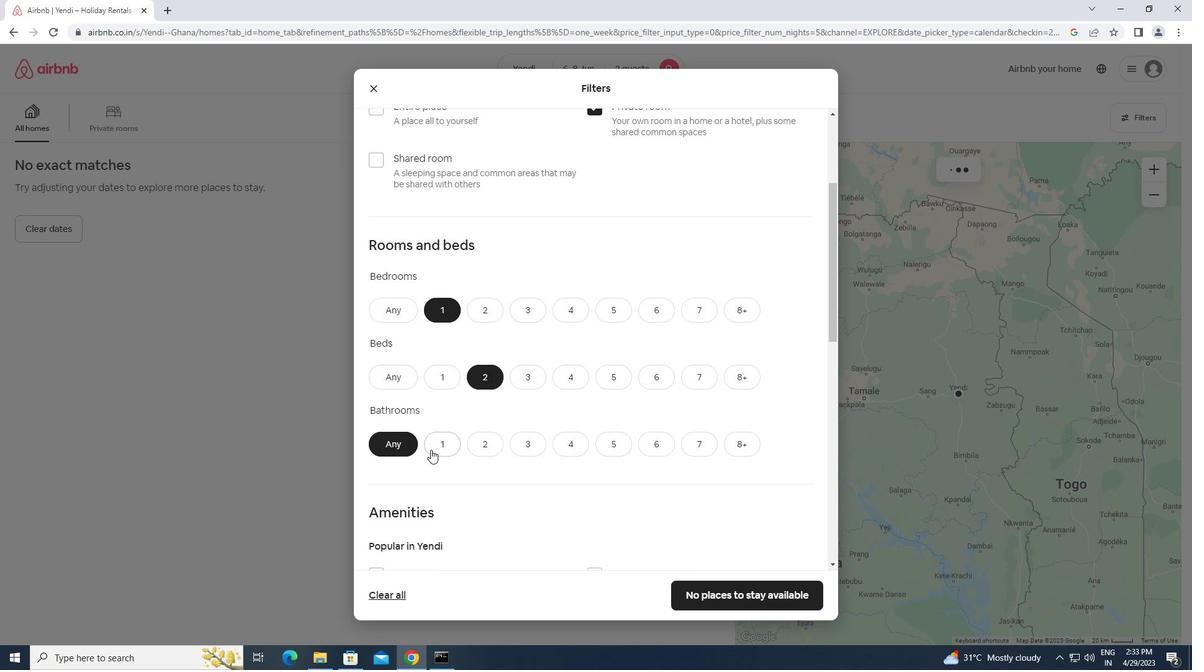 
Action: Mouse pressed left at (438, 447)
Screenshot: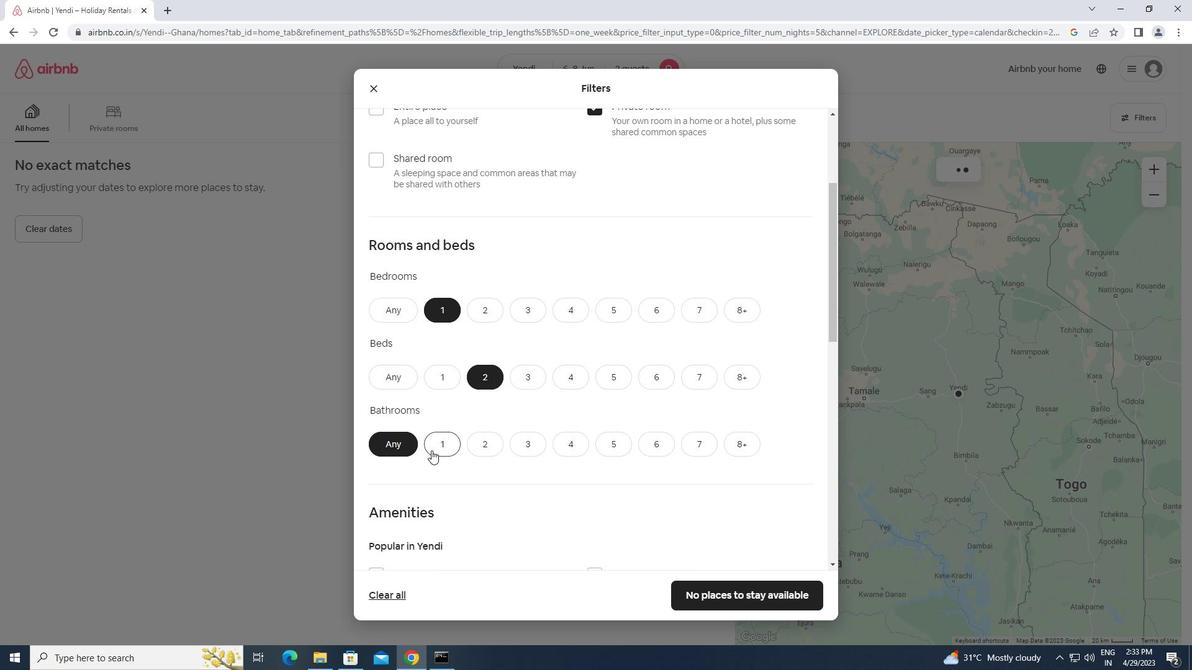 
Action: Mouse moved to (456, 446)
Screenshot: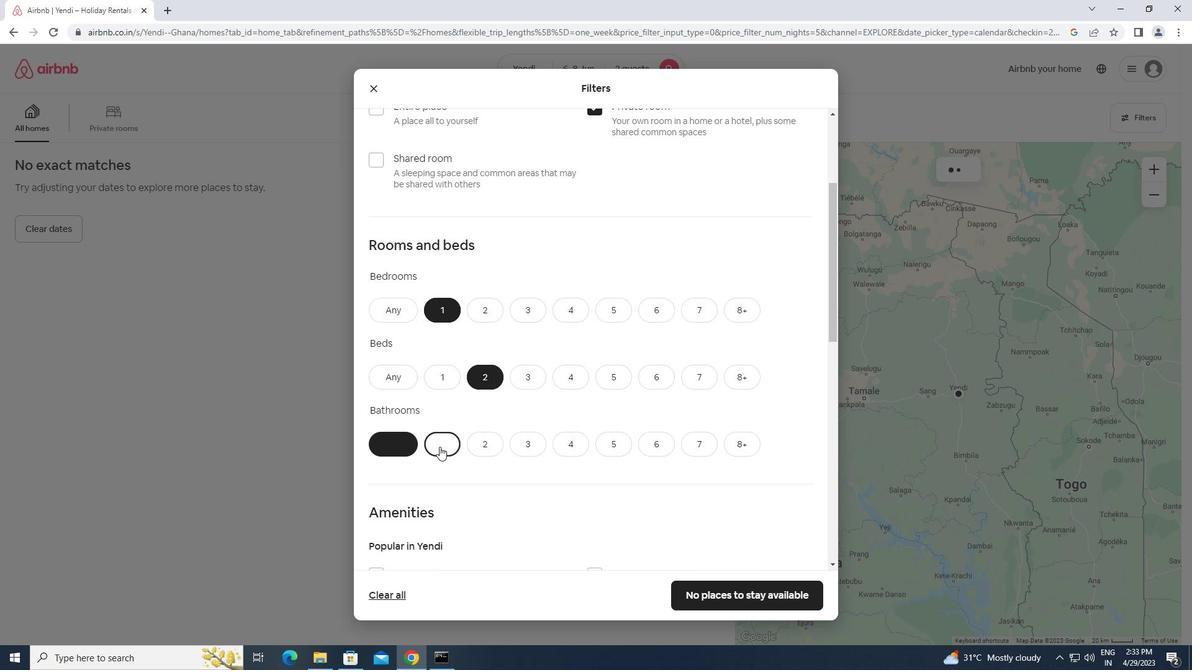 
Action: Mouse scrolled (456, 446) with delta (0, 0)
Screenshot: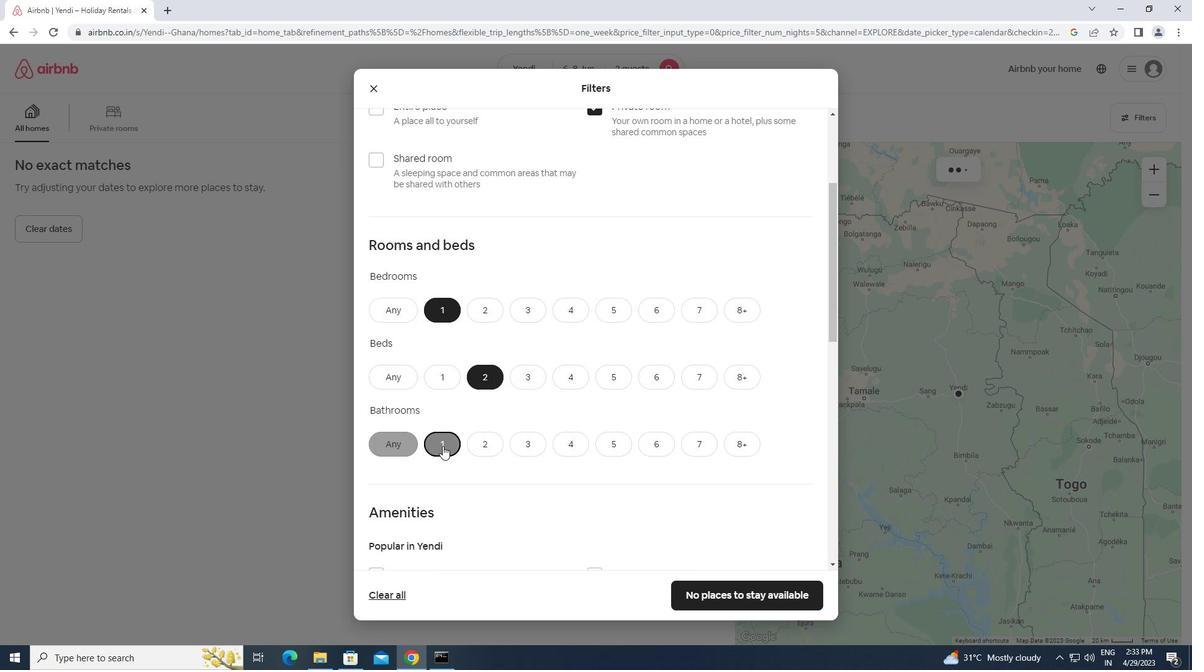 
Action: Mouse moved to (458, 446)
Screenshot: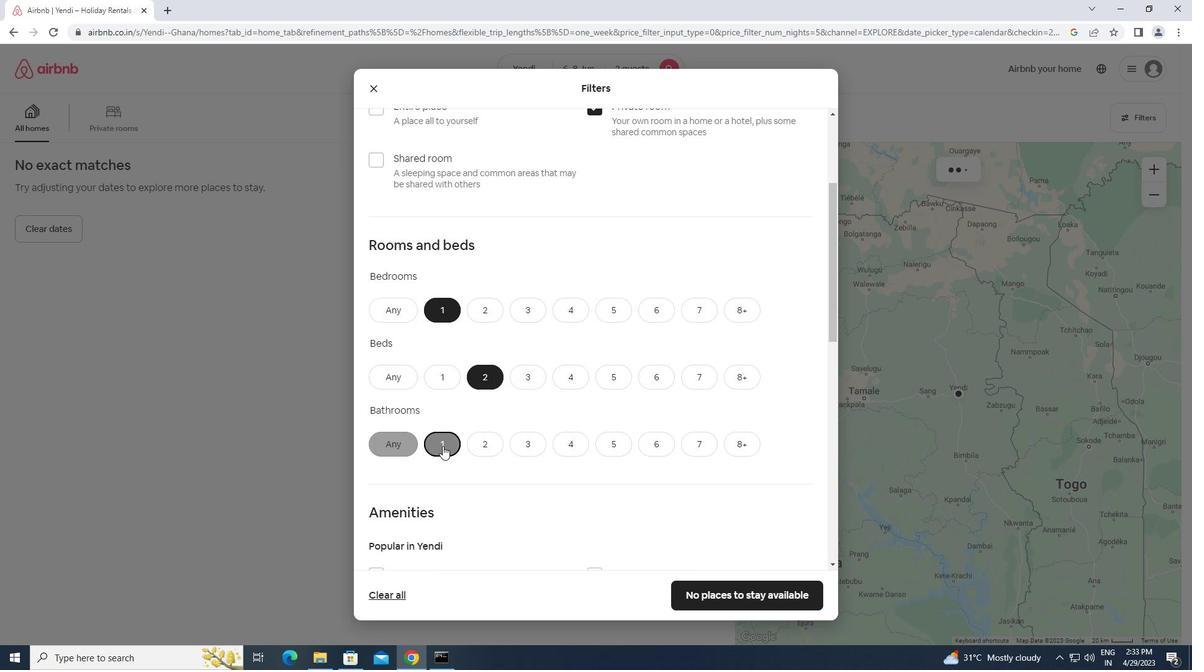 
Action: Mouse scrolled (458, 446) with delta (0, 0)
Screenshot: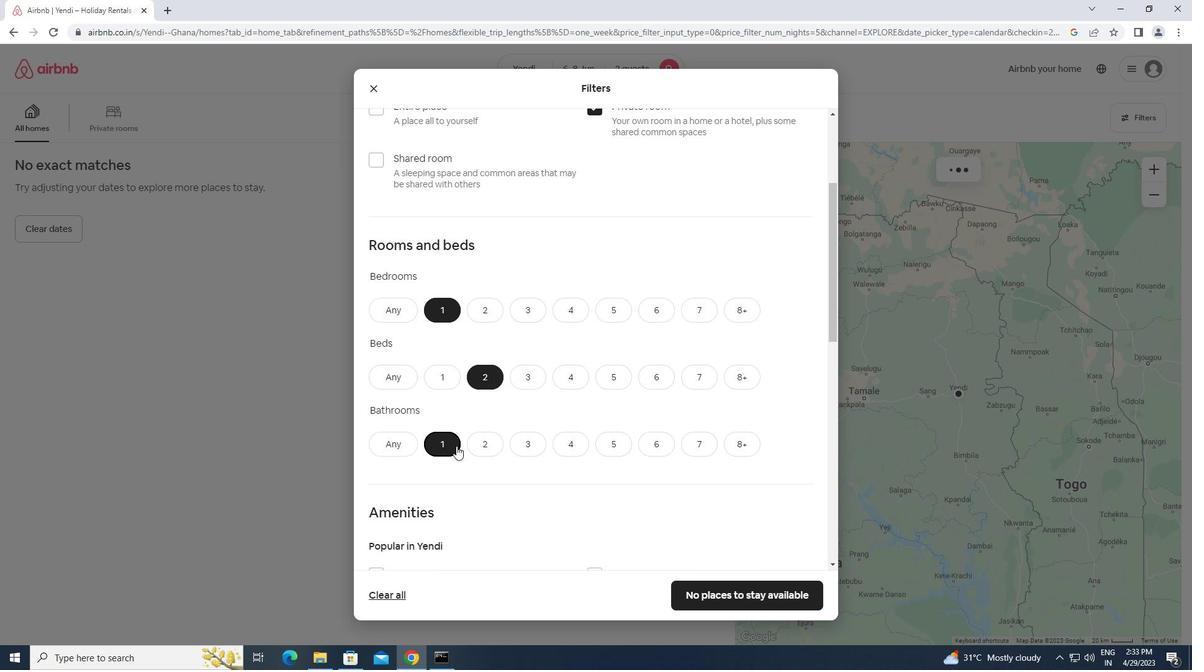 
Action: Mouse scrolled (458, 446) with delta (0, 0)
Screenshot: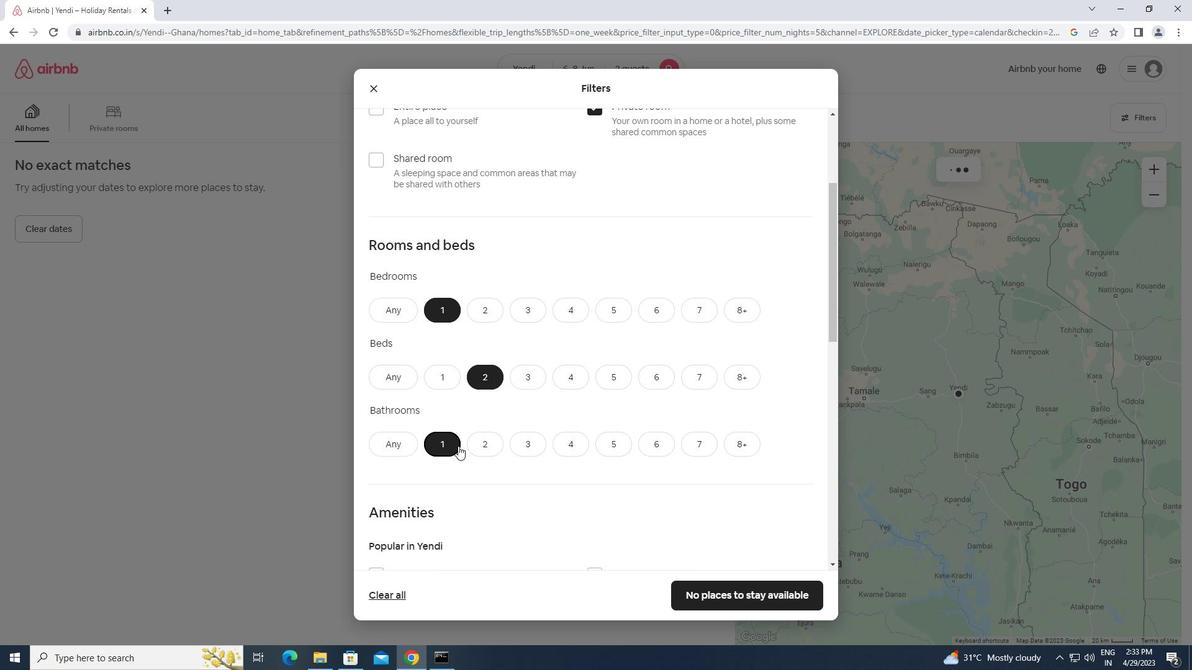 
Action: Mouse moved to (375, 393)
Screenshot: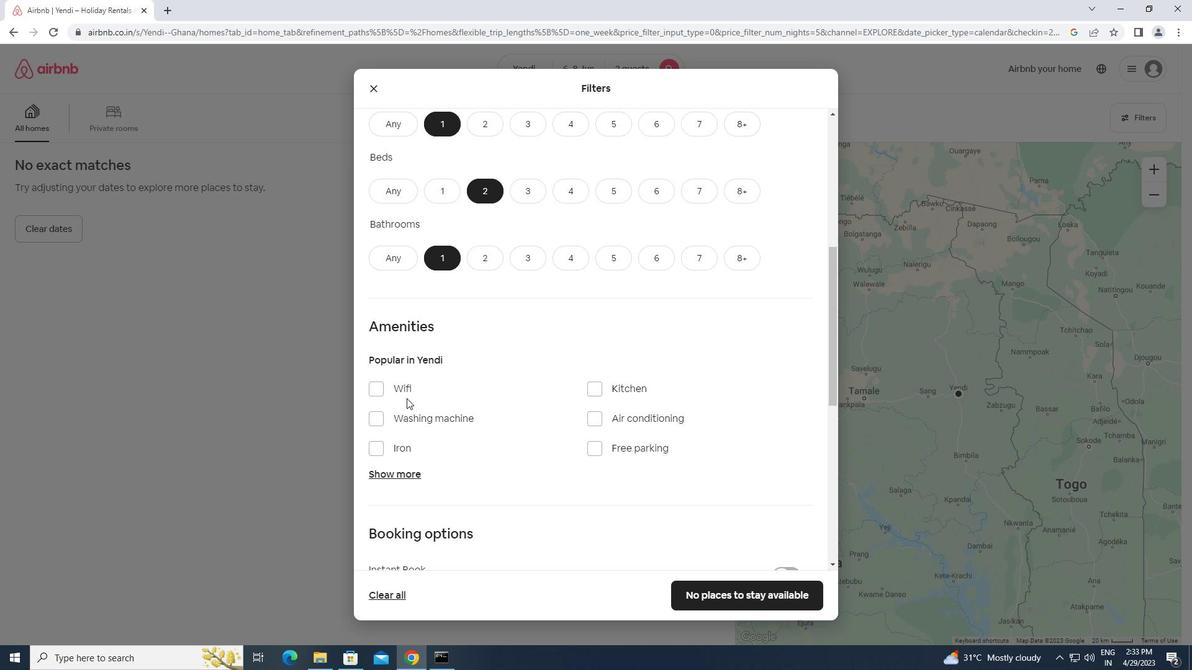 
Action: Mouse pressed left at (375, 393)
Screenshot: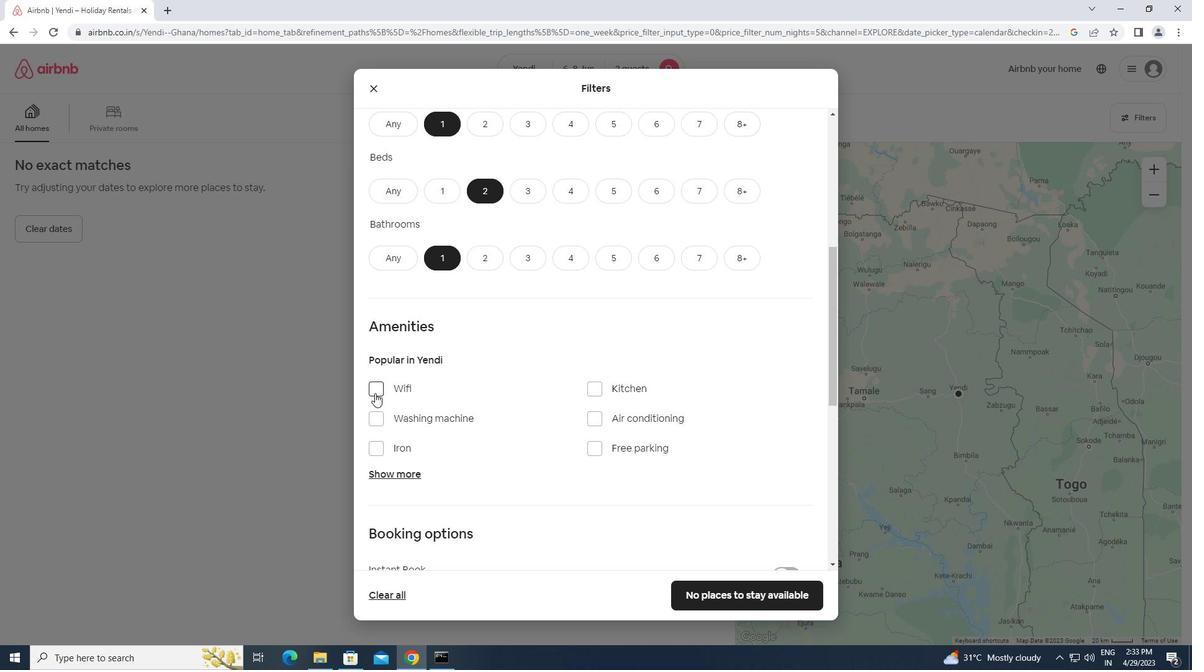 
Action: Mouse moved to (531, 412)
Screenshot: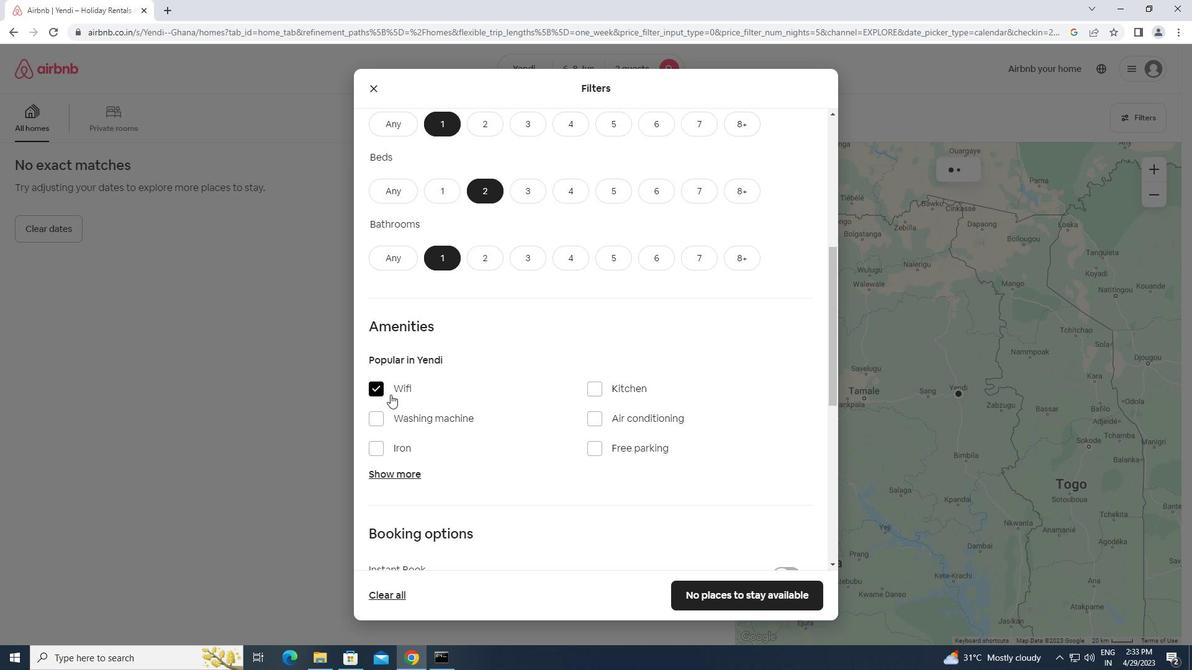 
Action: Mouse scrolled (531, 411) with delta (0, 0)
Screenshot: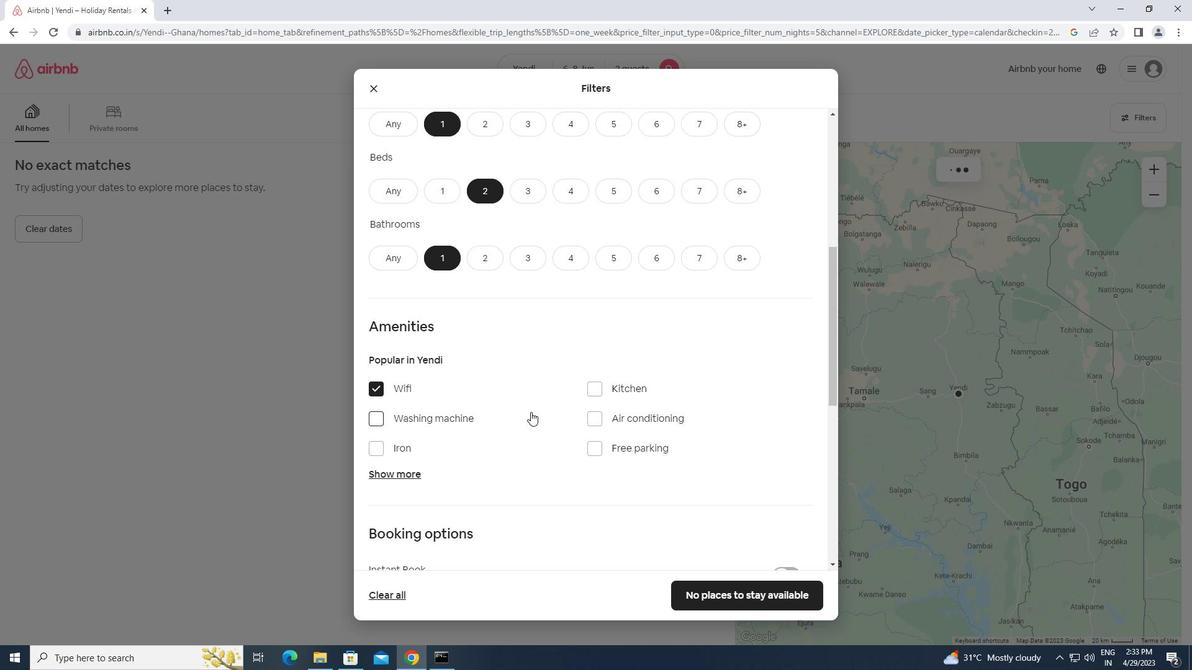 
Action: Mouse scrolled (531, 411) with delta (0, 0)
Screenshot: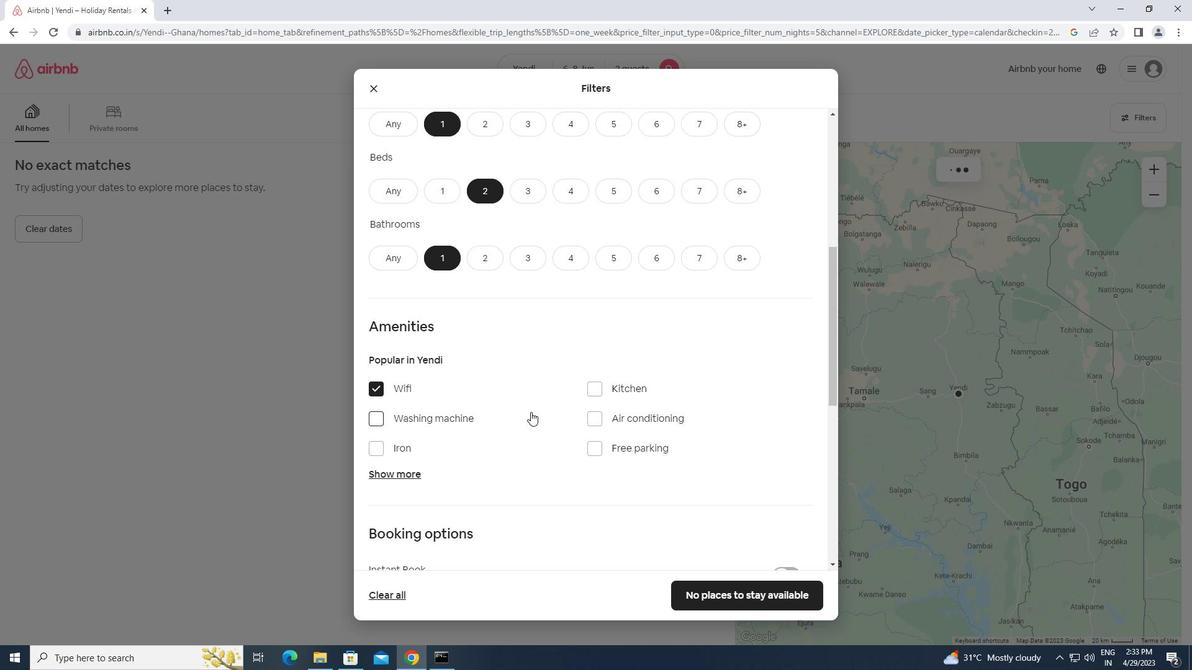 
Action: Mouse scrolled (531, 411) with delta (0, 0)
Screenshot: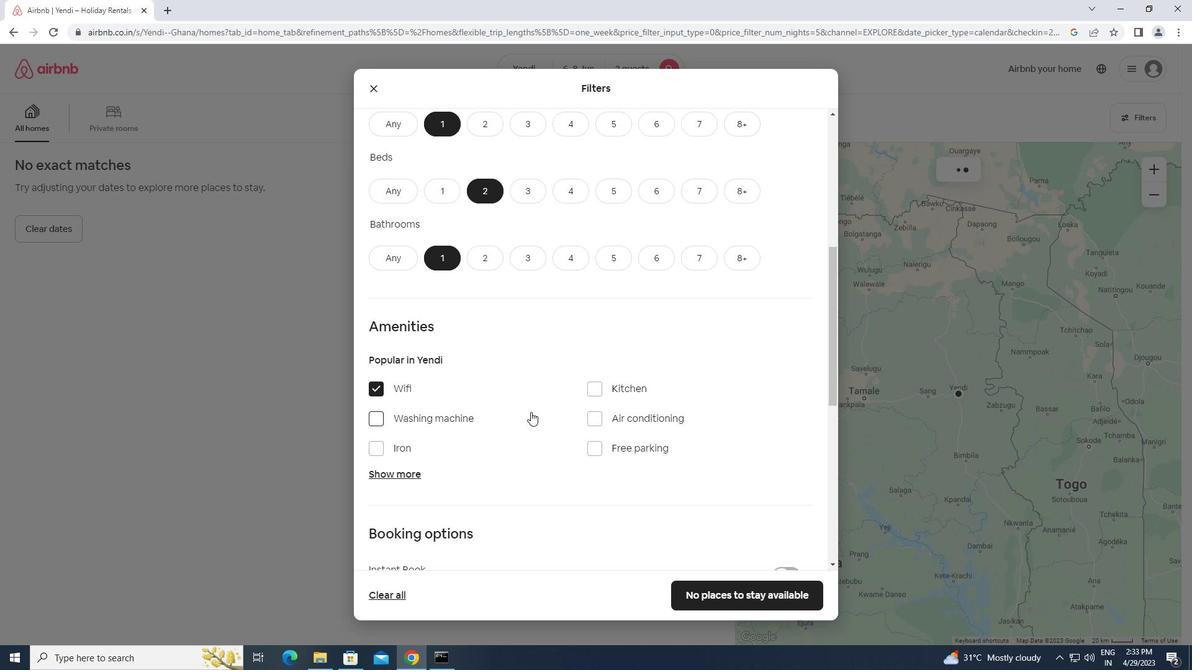 
Action: Mouse scrolled (531, 411) with delta (0, 0)
Screenshot: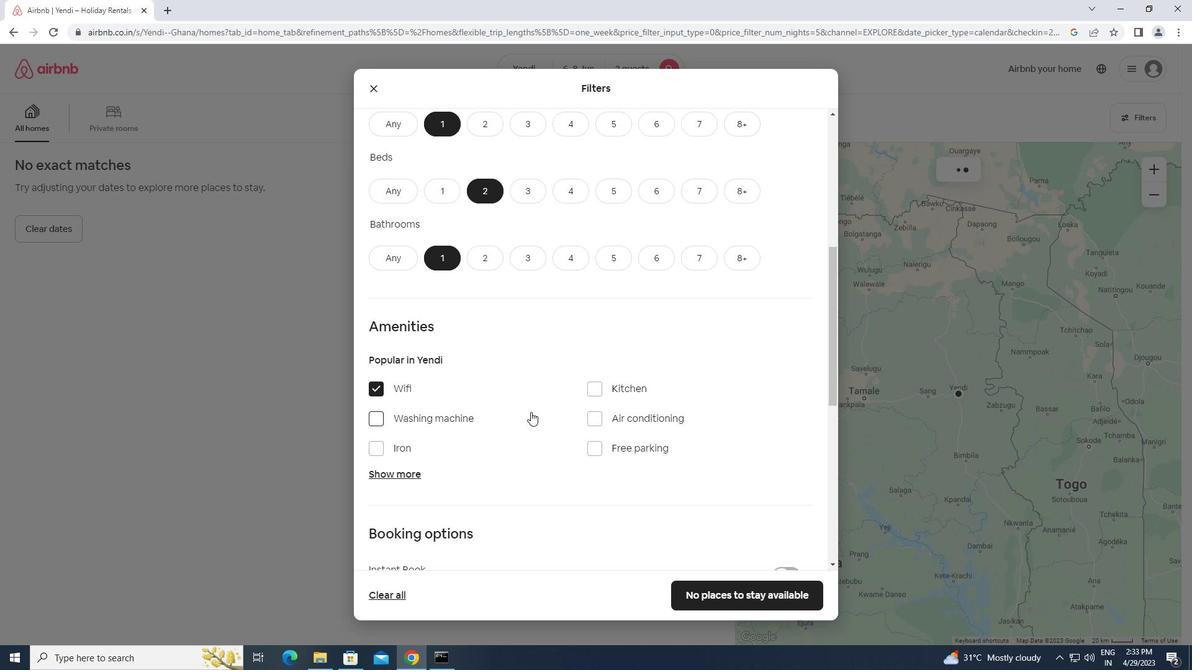 
Action: Mouse moved to (798, 371)
Screenshot: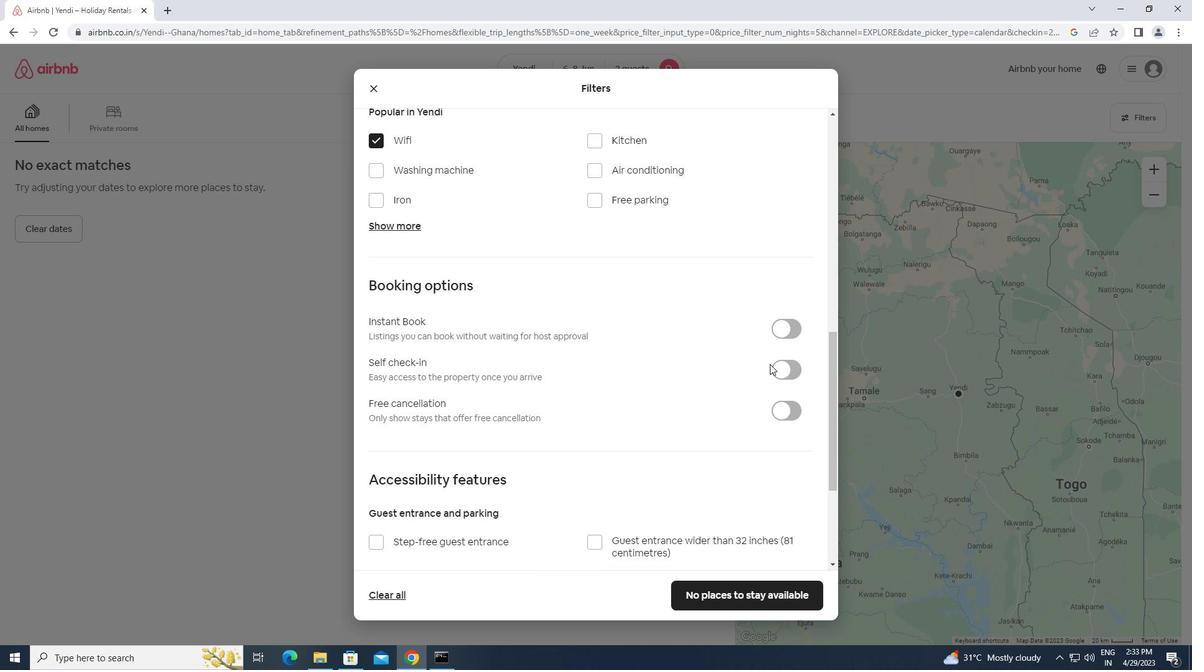 
Action: Mouse pressed left at (798, 371)
Screenshot: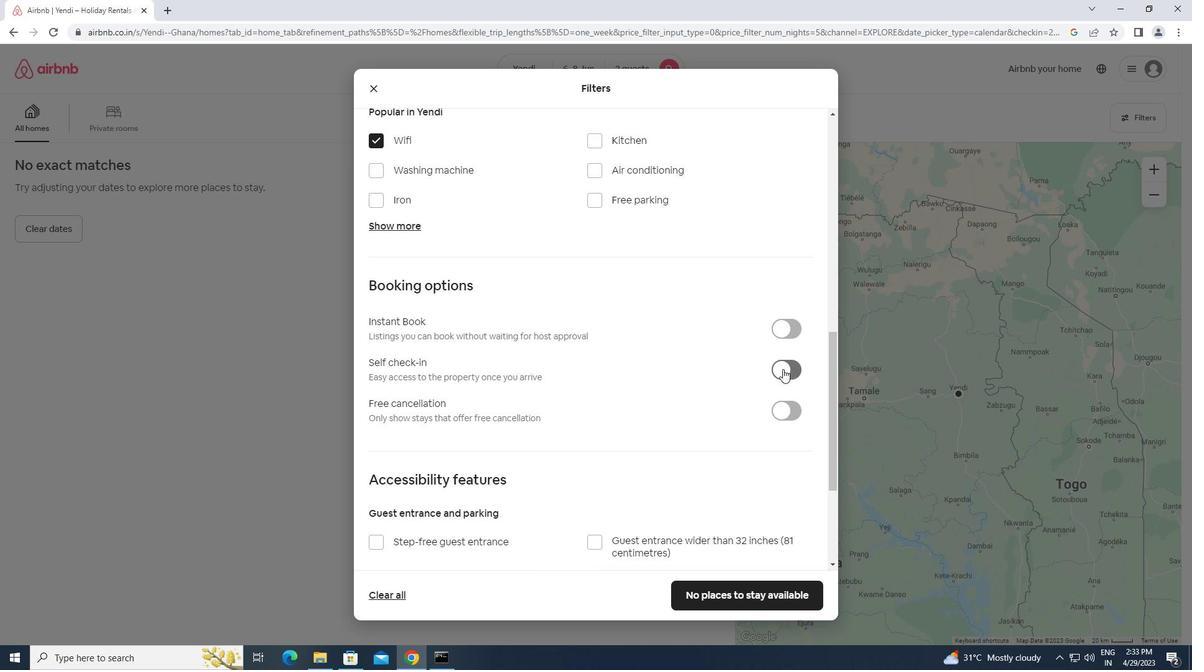 
Action: Mouse moved to (744, 382)
Screenshot: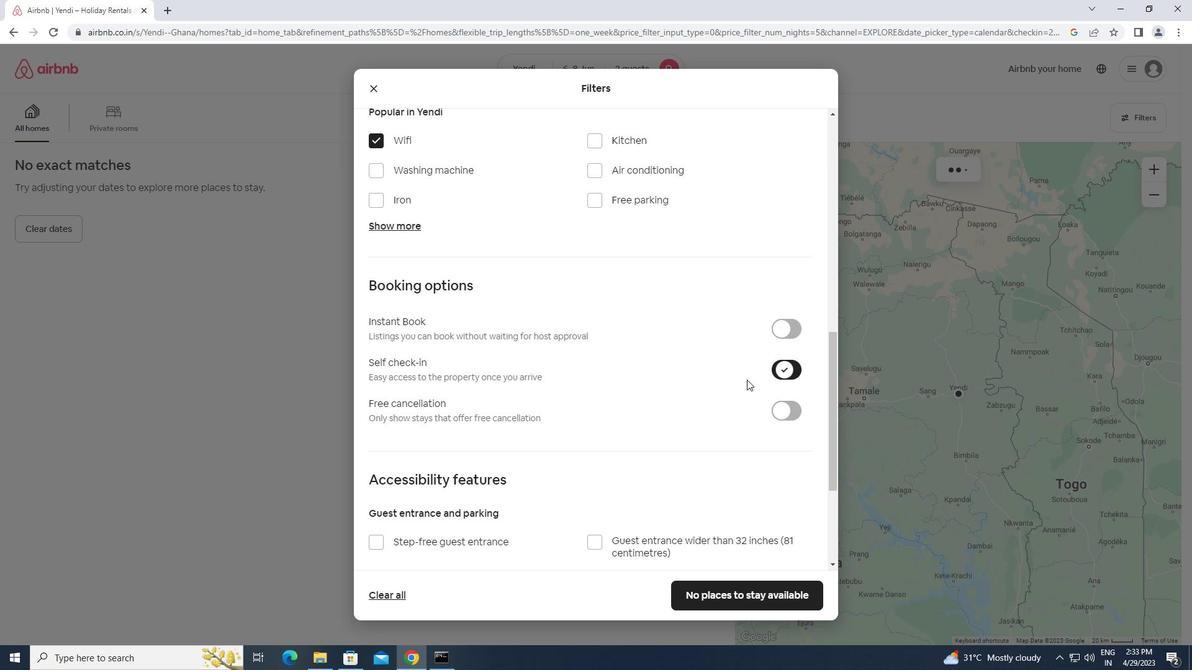 
Action: Mouse scrolled (744, 381) with delta (0, 0)
Screenshot: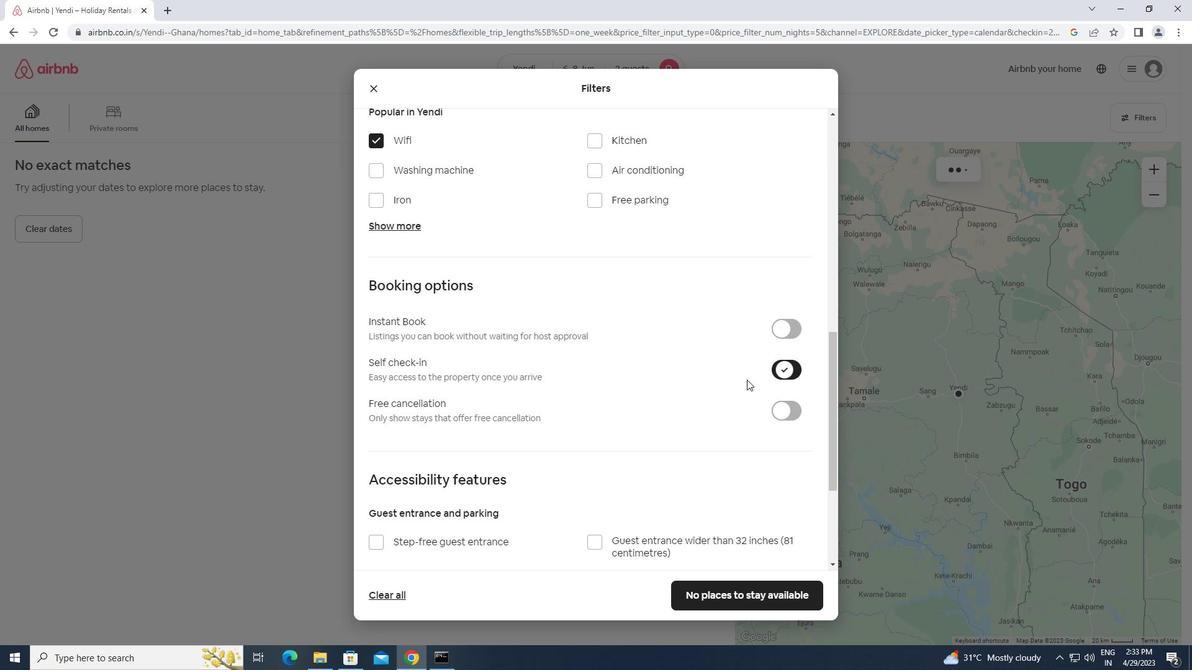 
Action: Mouse moved to (742, 383)
Screenshot: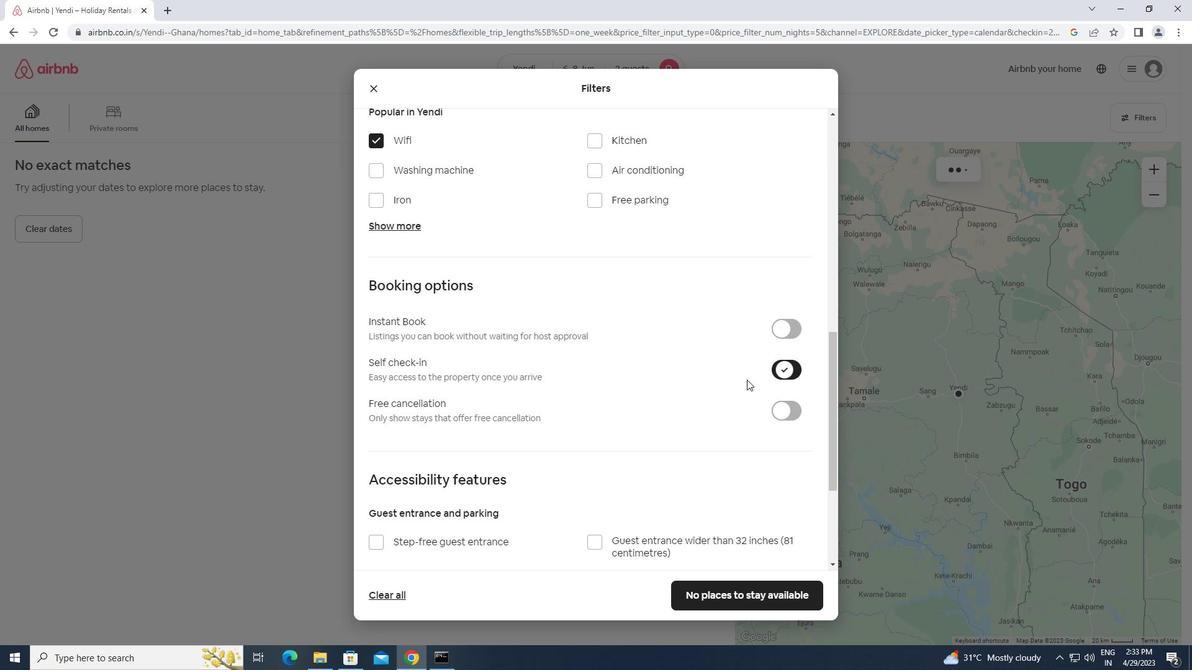 
Action: Mouse scrolled (742, 382) with delta (0, 0)
Screenshot: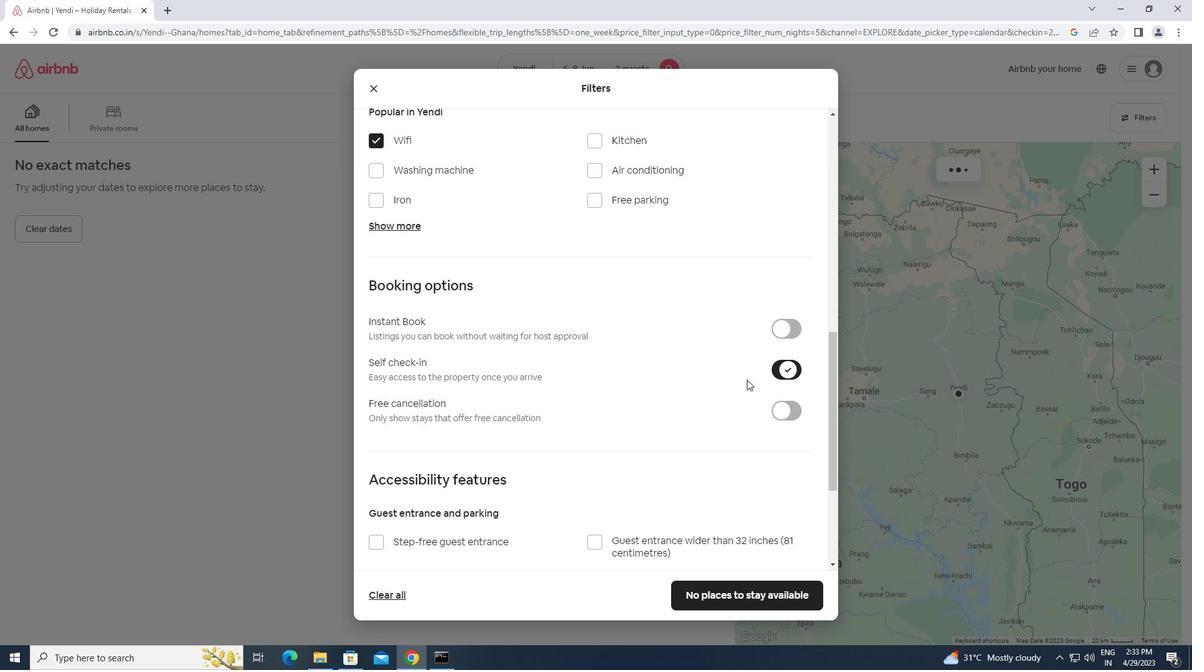 
Action: Mouse moved to (742, 383)
Screenshot: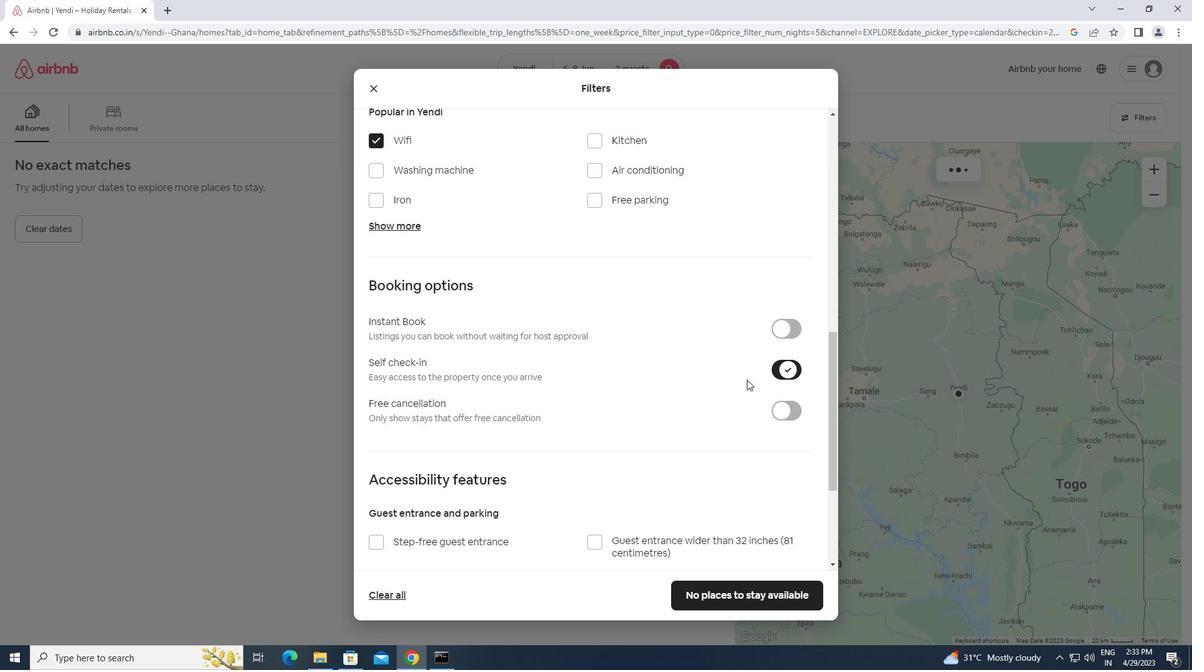 
Action: Mouse scrolled (742, 382) with delta (0, 0)
Screenshot: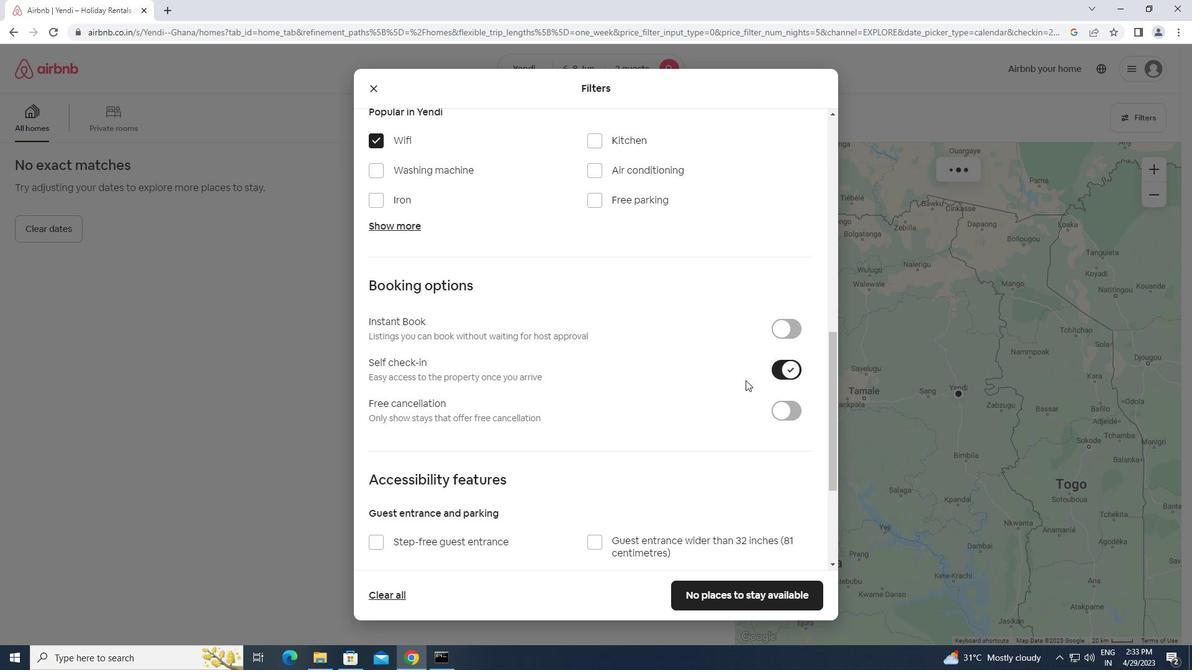 
Action: Mouse scrolled (742, 382) with delta (0, 0)
Screenshot: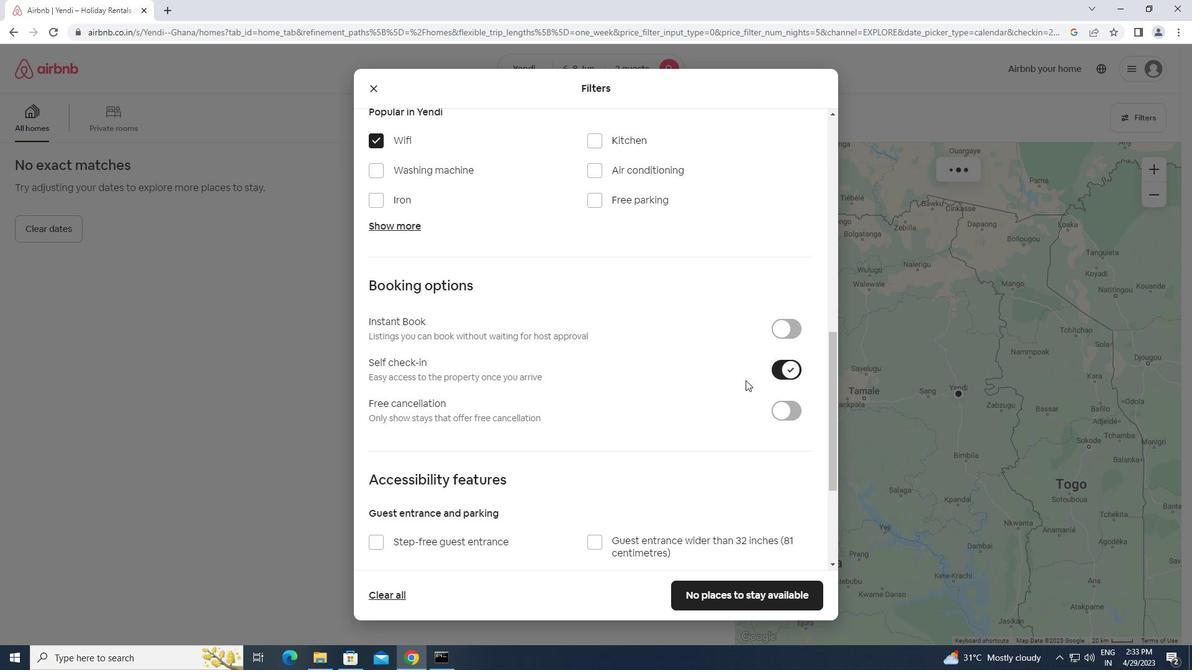 
Action: Mouse moved to (686, 389)
Screenshot: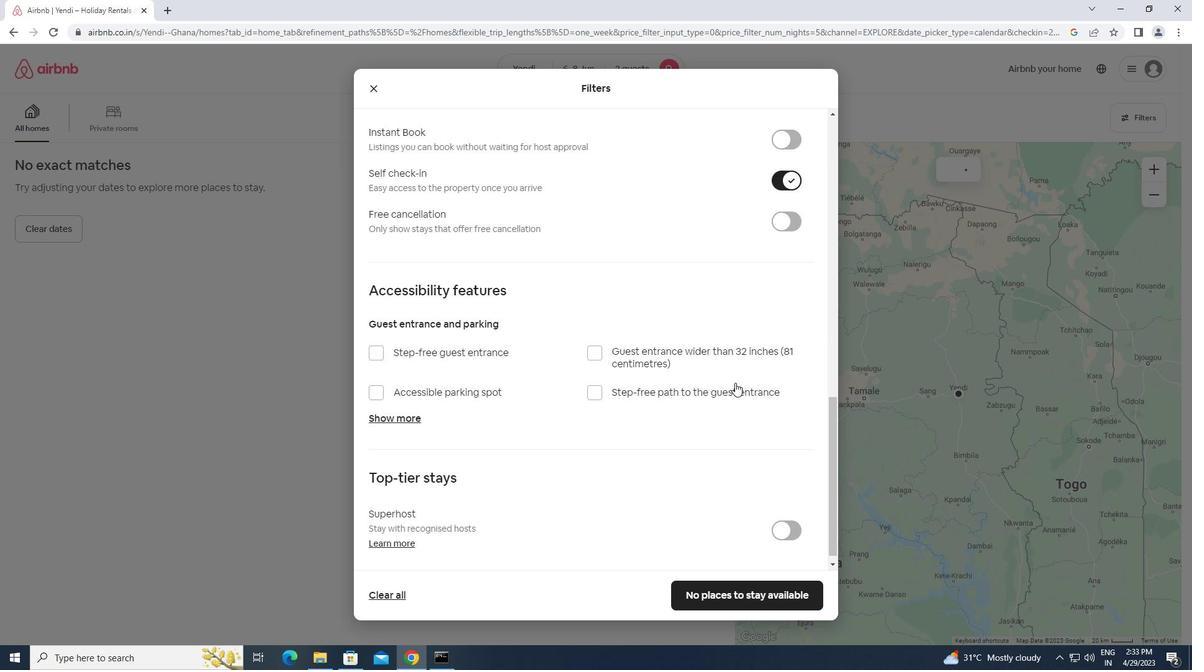 
Action: Mouse scrolled (686, 388) with delta (0, 0)
Screenshot: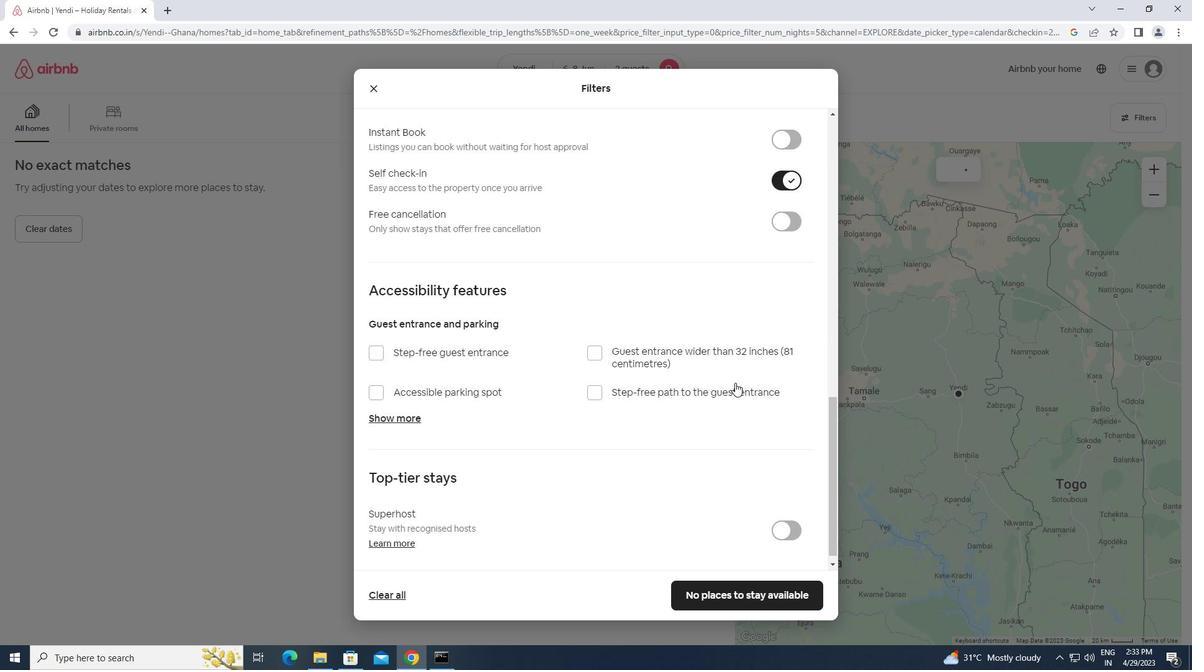 
Action: Mouse moved to (657, 399)
Screenshot: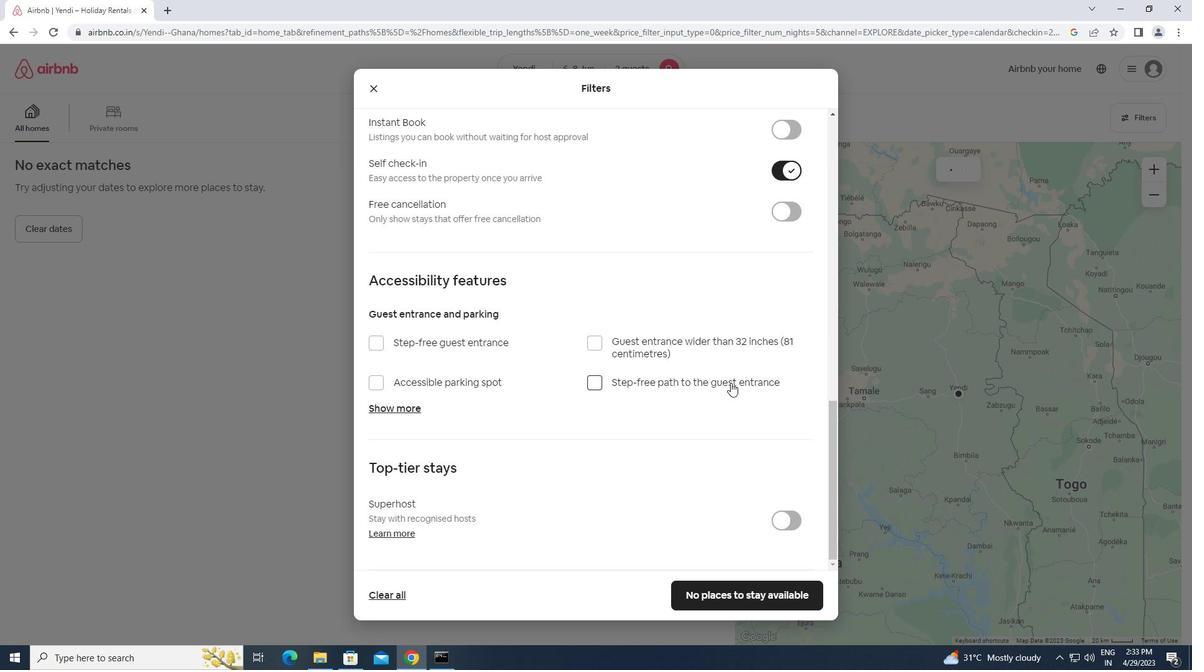 
Action: Mouse scrolled (657, 398) with delta (0, 0)
Screenshot: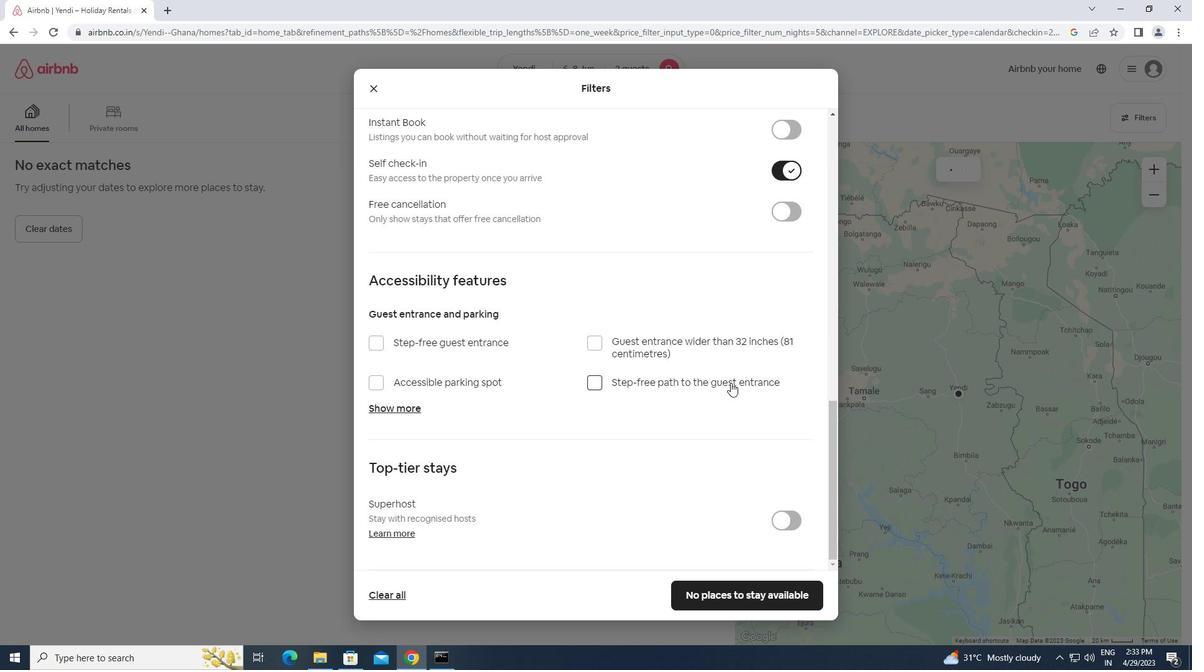 
Action: Mouse moved to (647, 402)
Screenshot: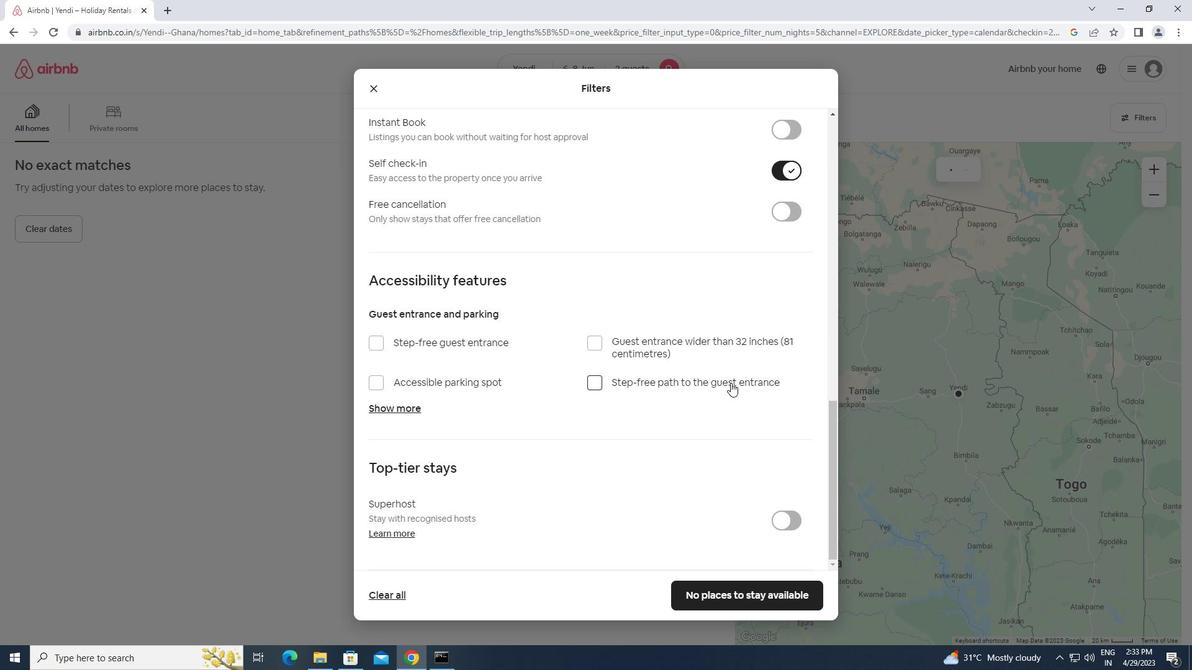 
Action: Mouse scrolled (647, 401) with delta (0, 0)
Screenshot: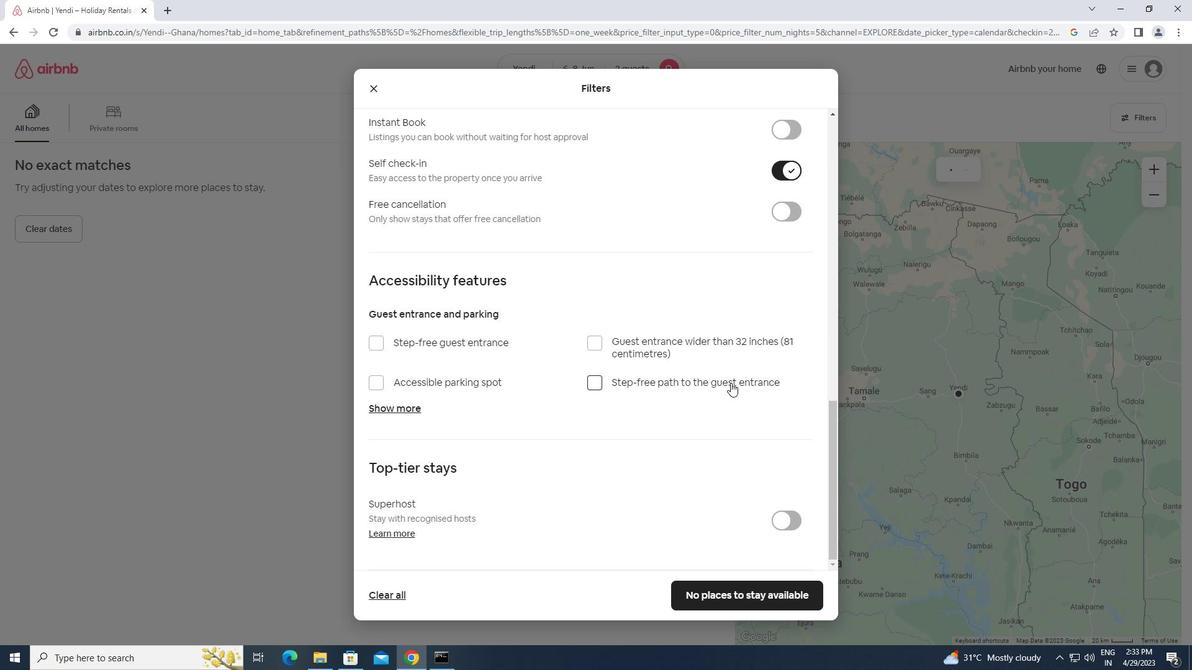 
Action: Mouse moved to (642, 404)
Screenshot: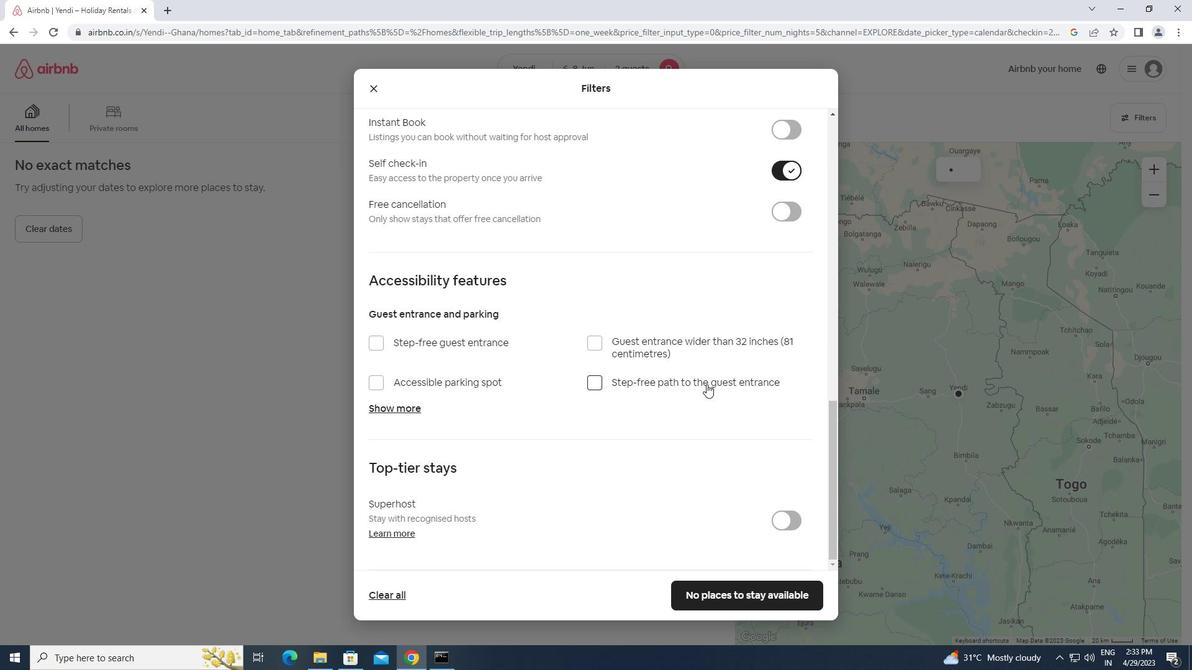 
Action: Mouse scrolled (642, 403) with delta (0, 0)
Screenshot: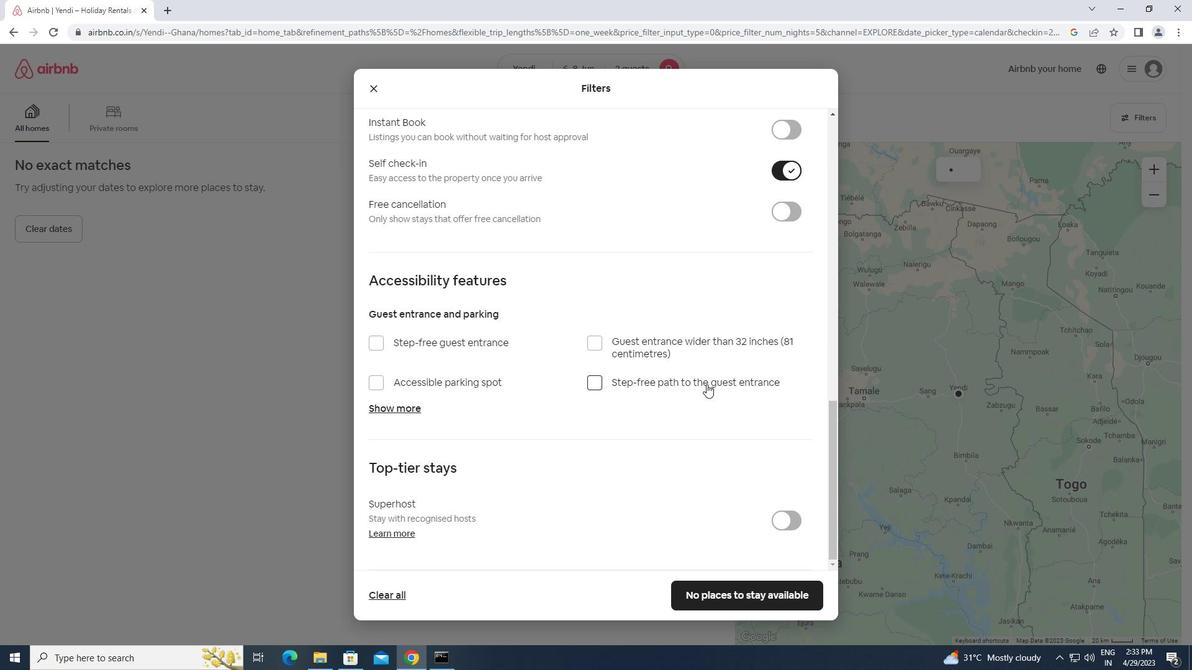 
Action: Mouse moved to (432, 534)
Screenshot: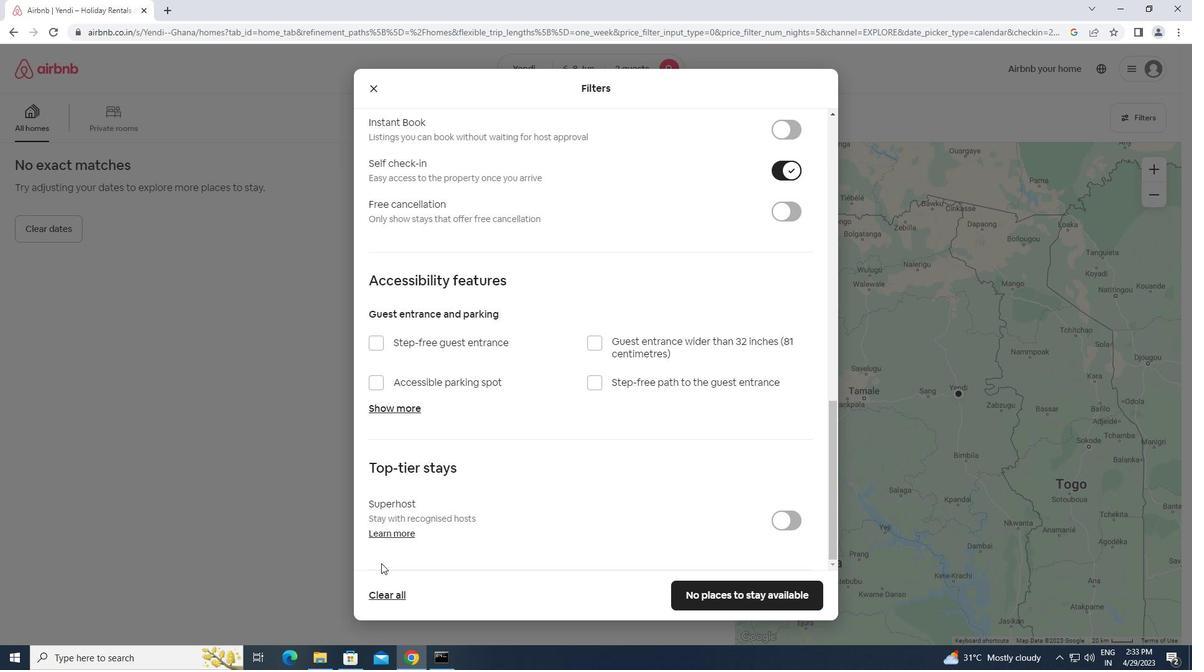 
Action: Mouse scrolled (432, 534) with delta (0, 0)
Screenshot: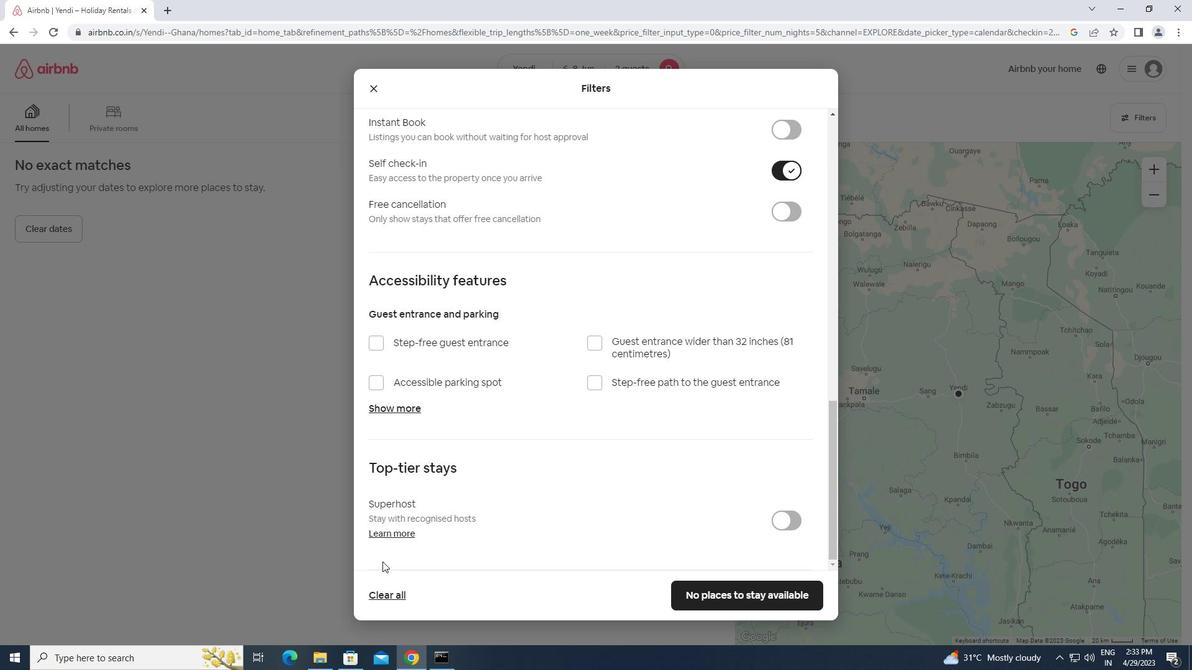 
Action: Mouse scrolled (432, 534) with delta (0, 0)
Screenshot: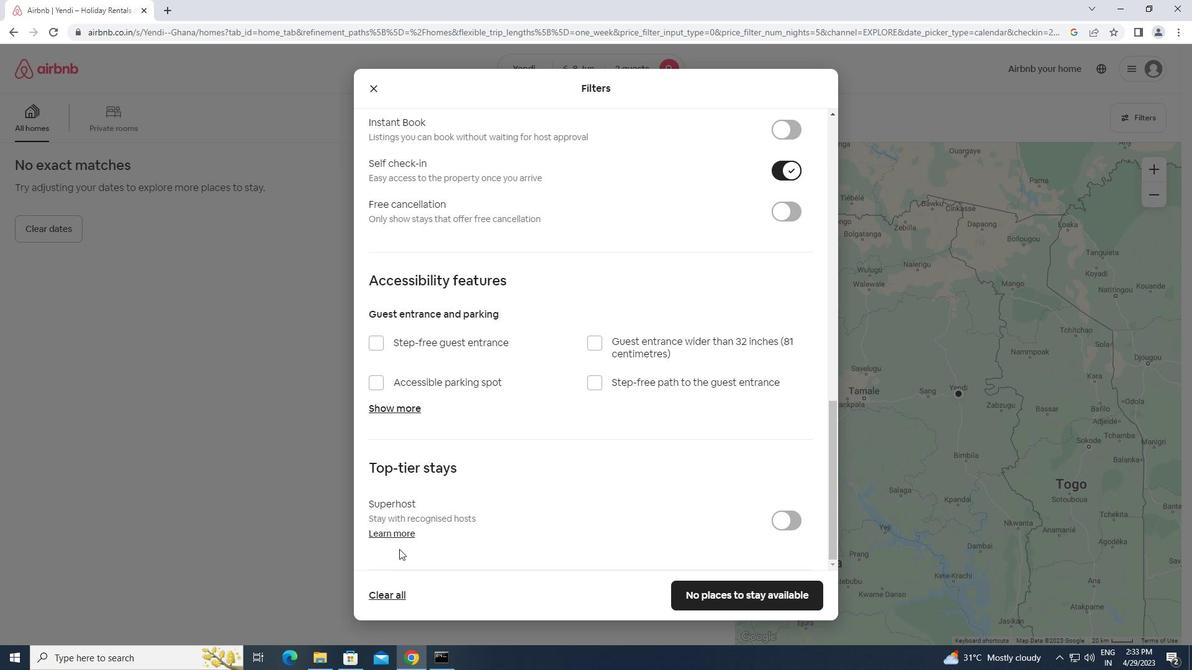 
Action: Mouse scrolled (432, 534) with delta (0, 0)
Screenshot: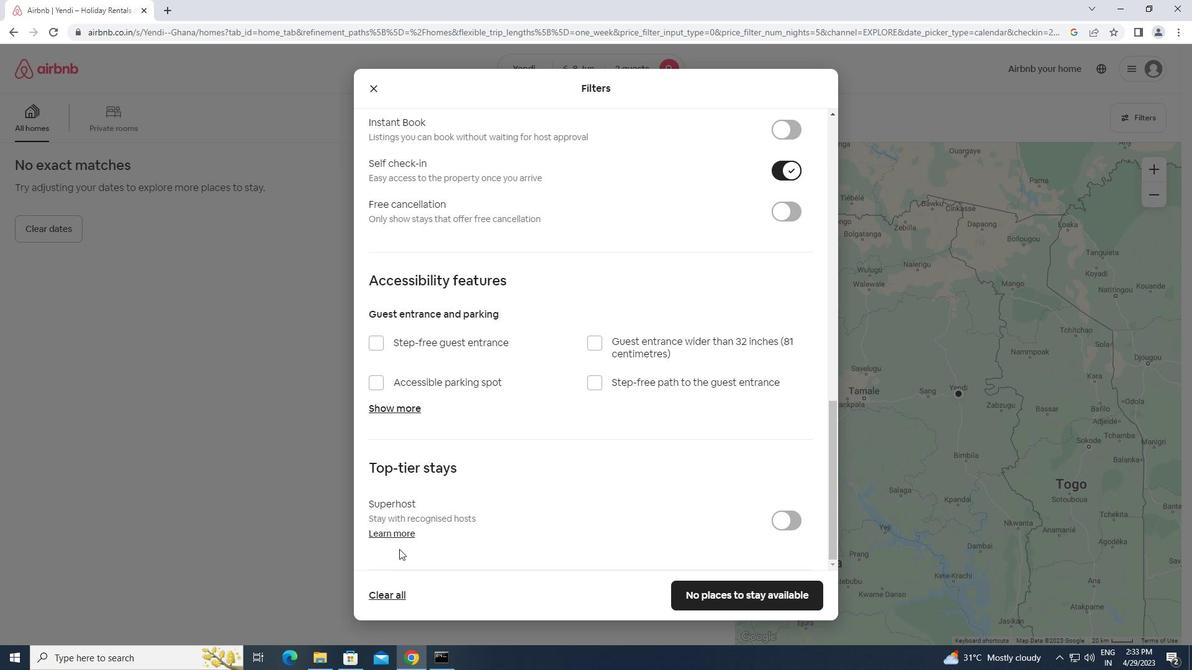 
Action: Mouse scrolled (432, 534) with delta (0, 0)
Screenshot: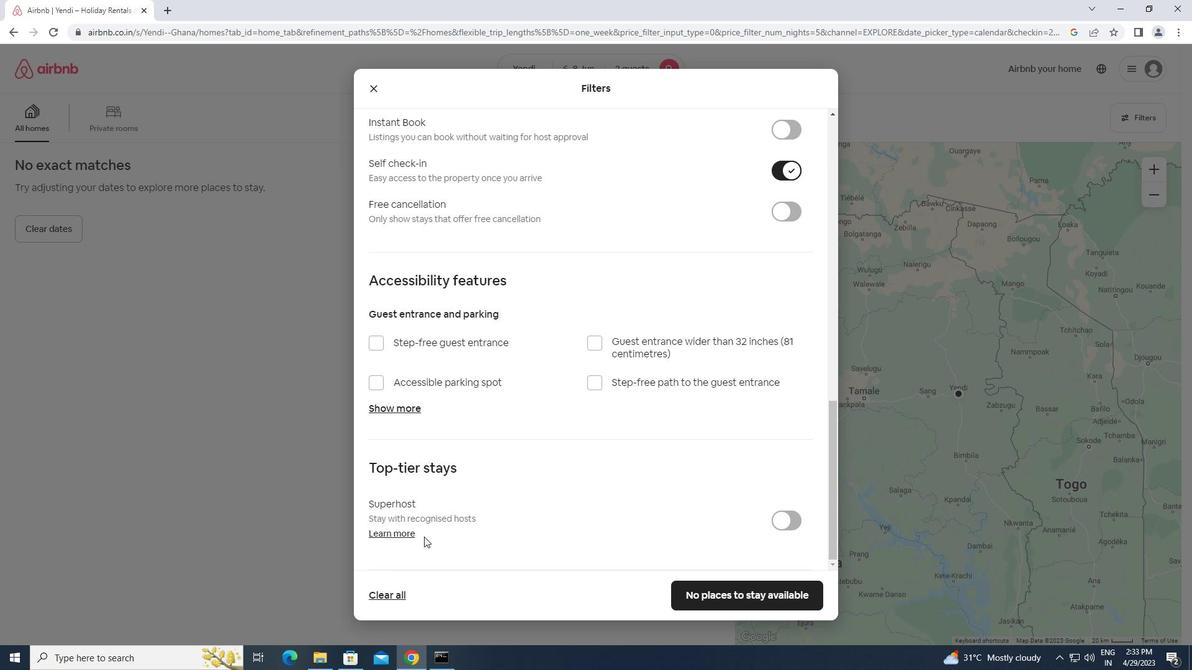 
Action: Mouse scrolled (432, 534) with delta (0, 0)
Screenshot: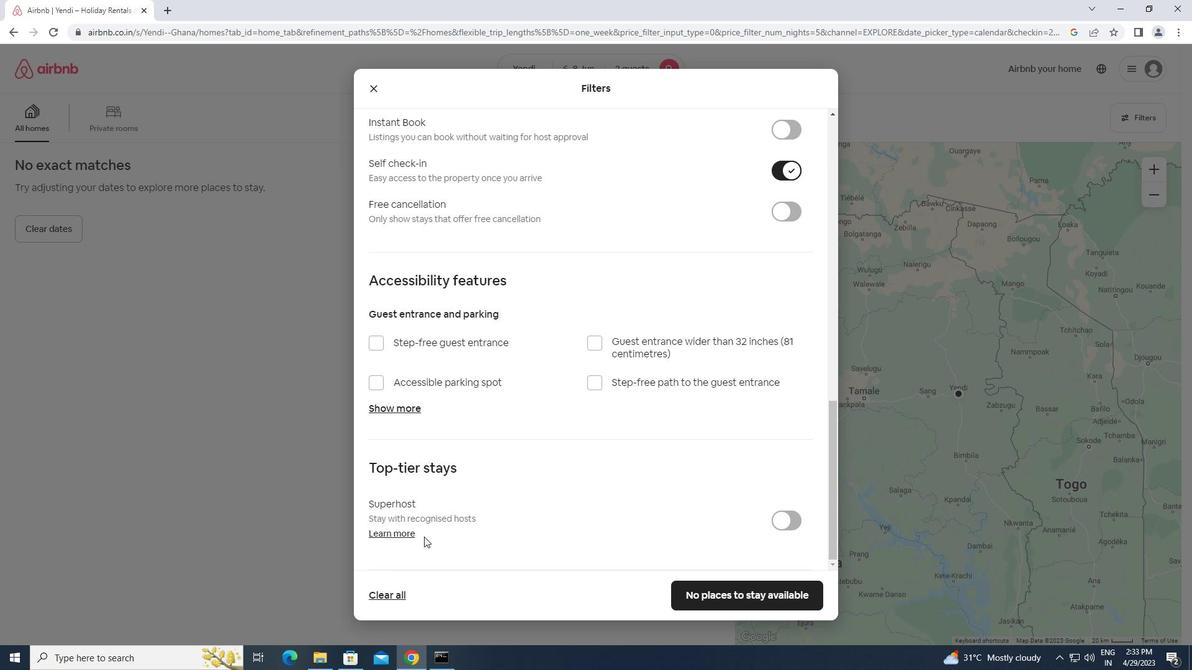 
Action: Mouse moved to (630, 544)
Screenshot: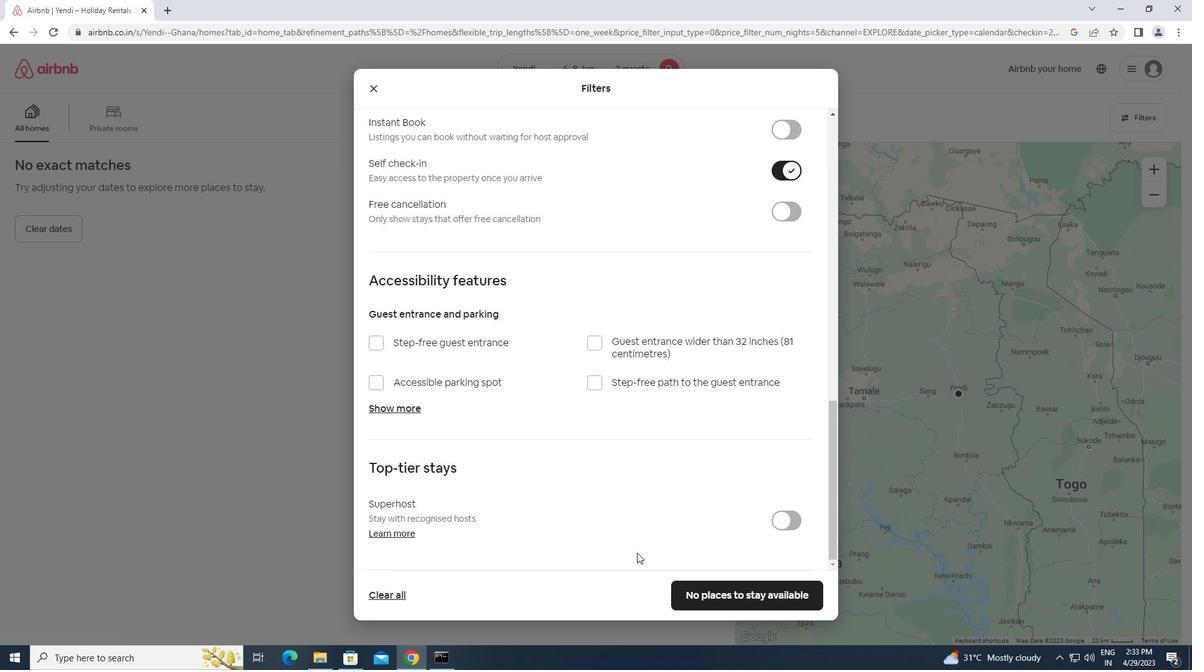 
Action: Mouse scrolled (630, 543) with delta (0, 0)
Screenshot: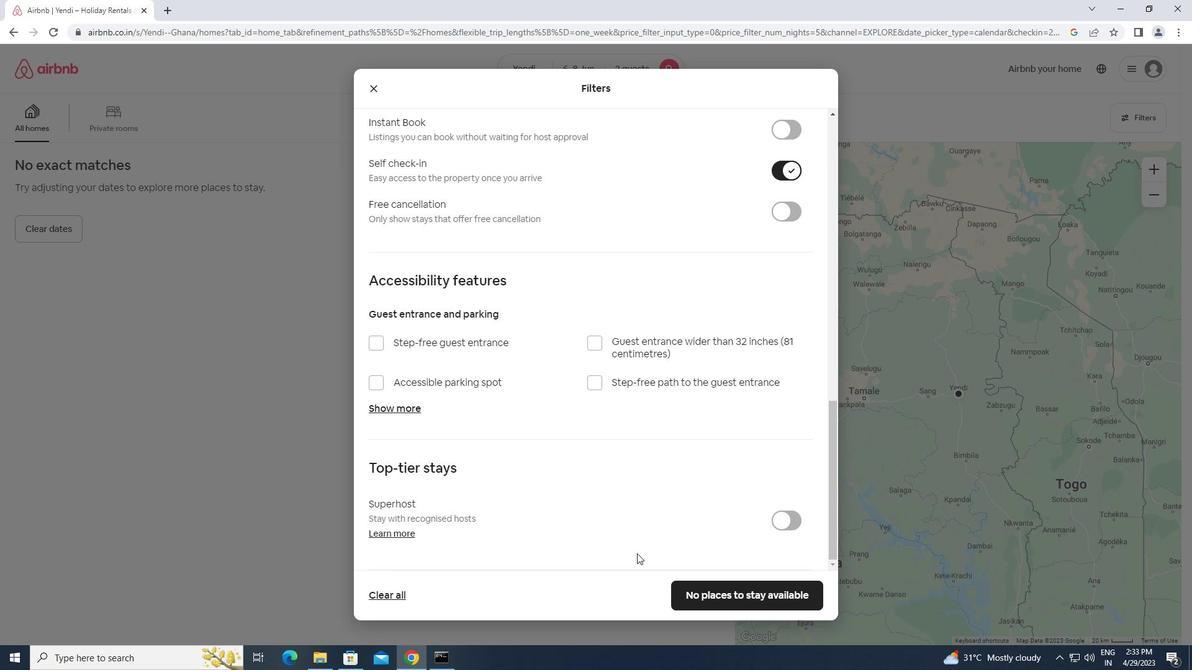 
Action: Mouse moved to (630, 544)
Screenshot: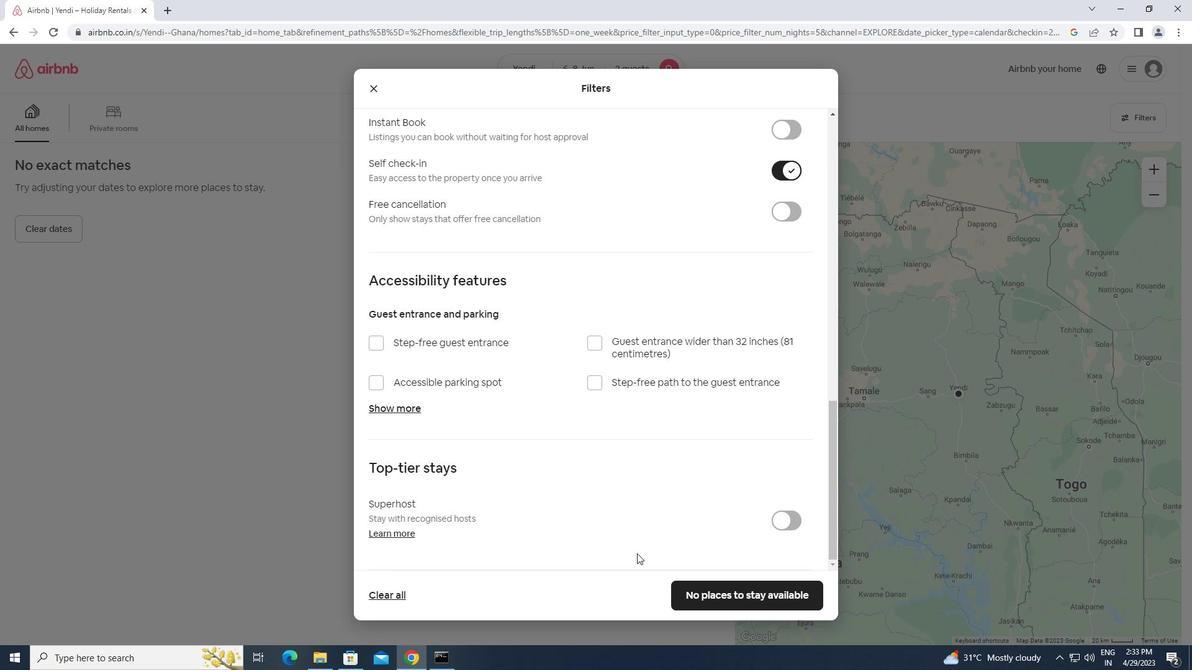 
Action: Mouse scrolled (630, 543) with delta (0, 0)
Screenshot: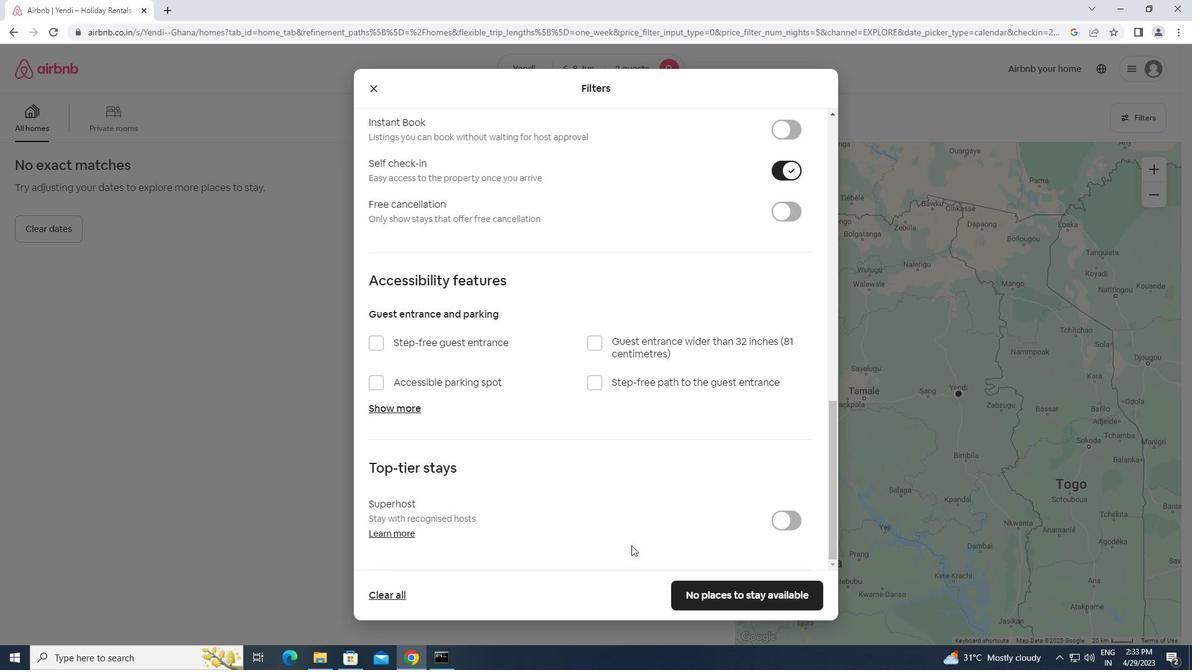 
Action: Mouse scrolled (630, 543) with delta (0, 0)
Screenshot: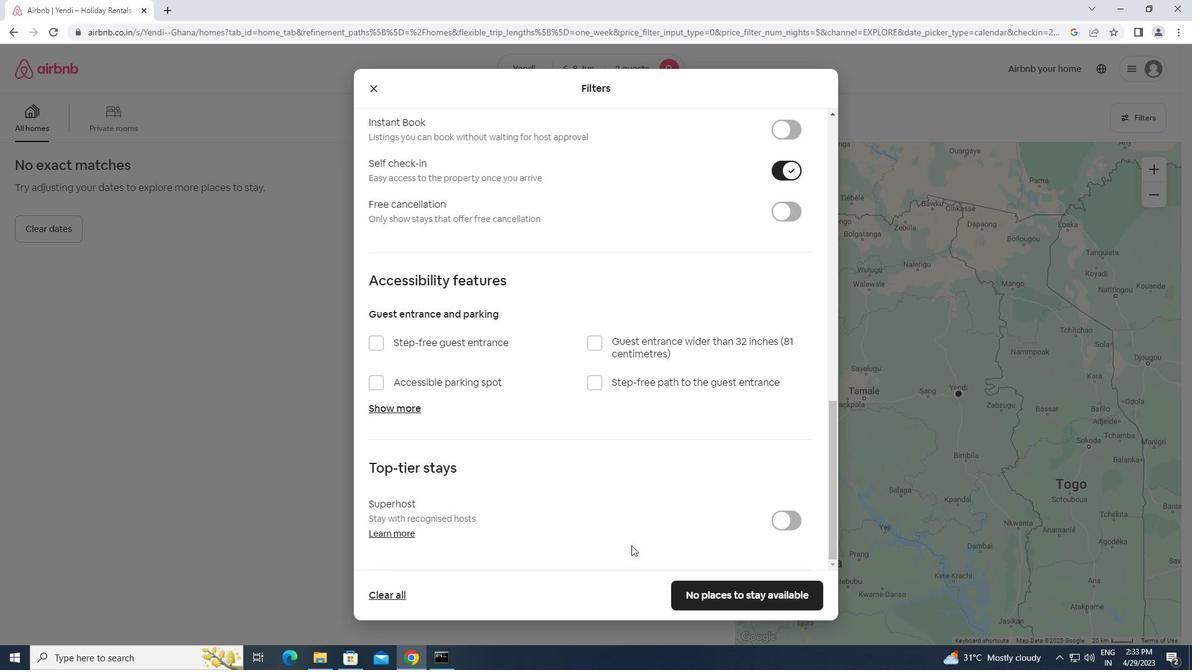 
Action: Mouse scrolled (630, 543) with delta (0, 0)
Screenshot: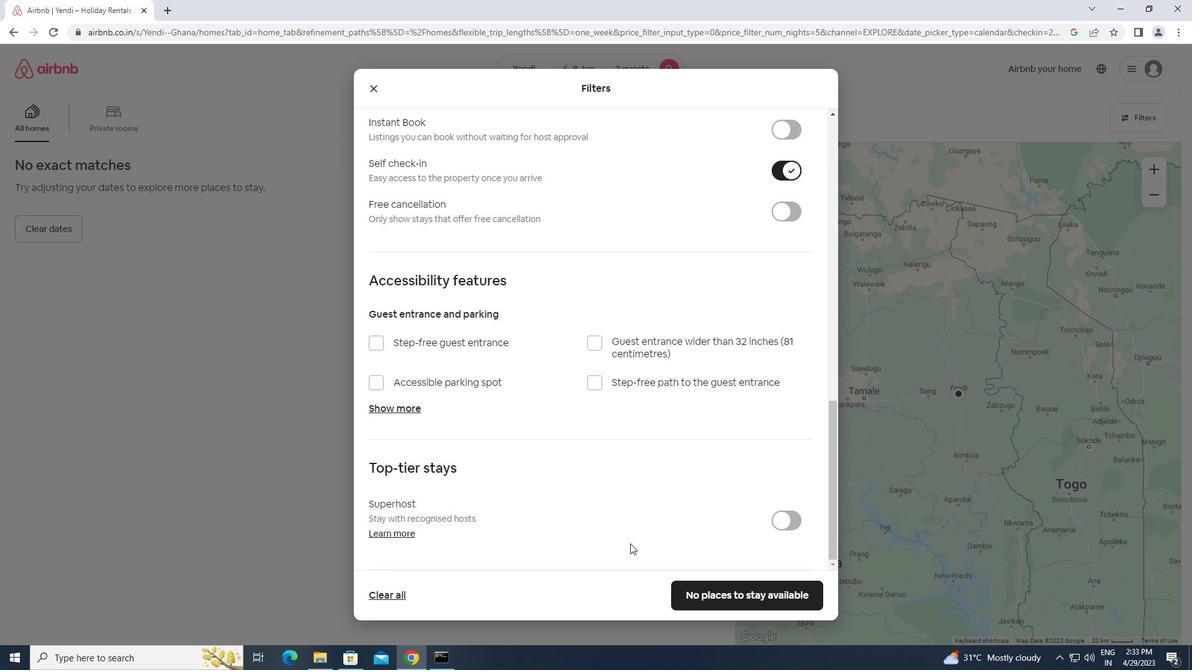 
Action: Mouse moved to (706, 590)
Screenshot: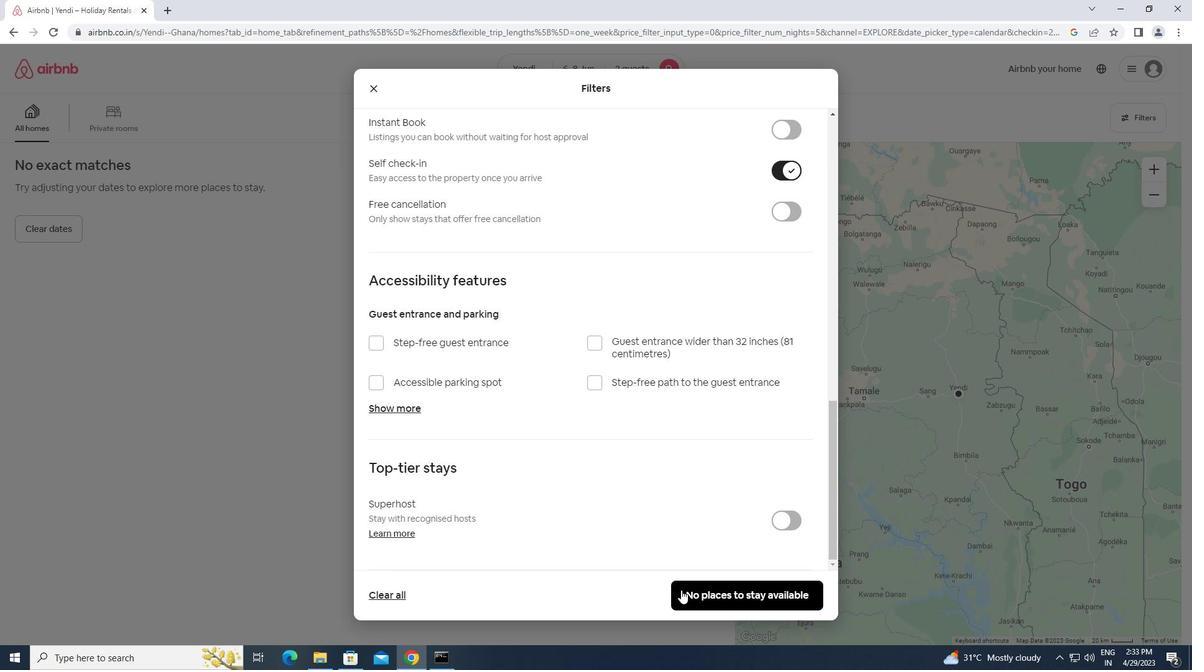 
Action: Mouse pressed left at (706, 590)
Screenshot: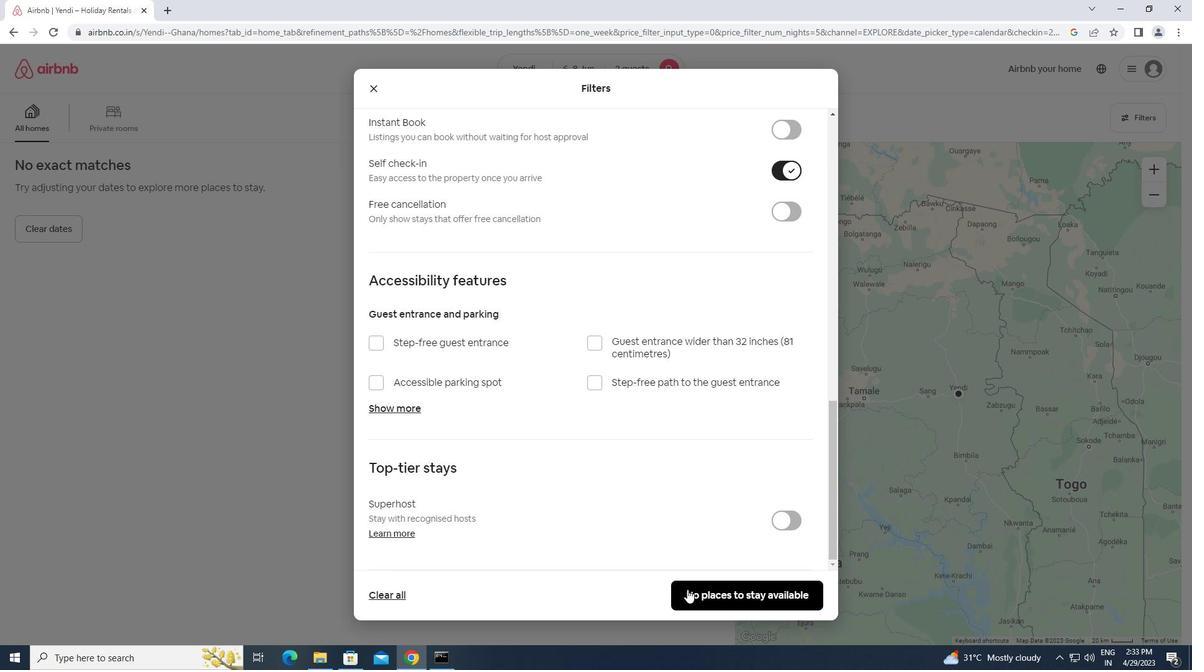 
Action: Mouse moved to (701, 585)
Screenshot: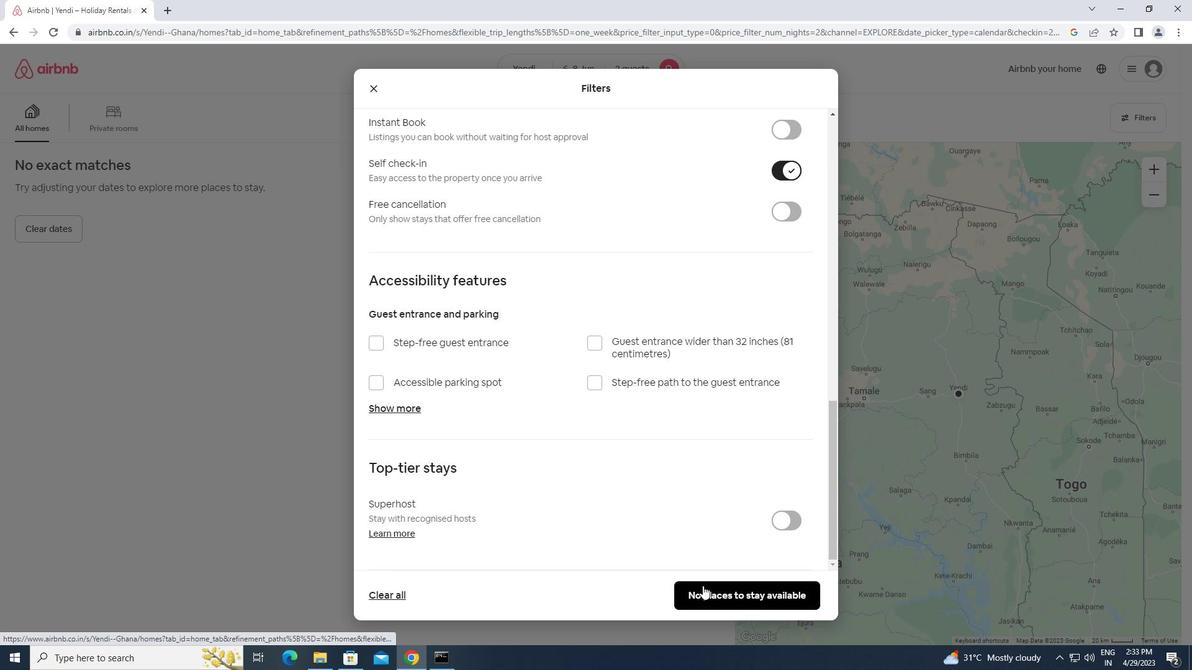 
